 Task: Create a due date automation trigger when advanced on, on the monday after a card is due add fields with custom field "Resume" set to a date not in this month at 11:00 AM.
Action: Mouse moved to (979, 339)
Screenshot: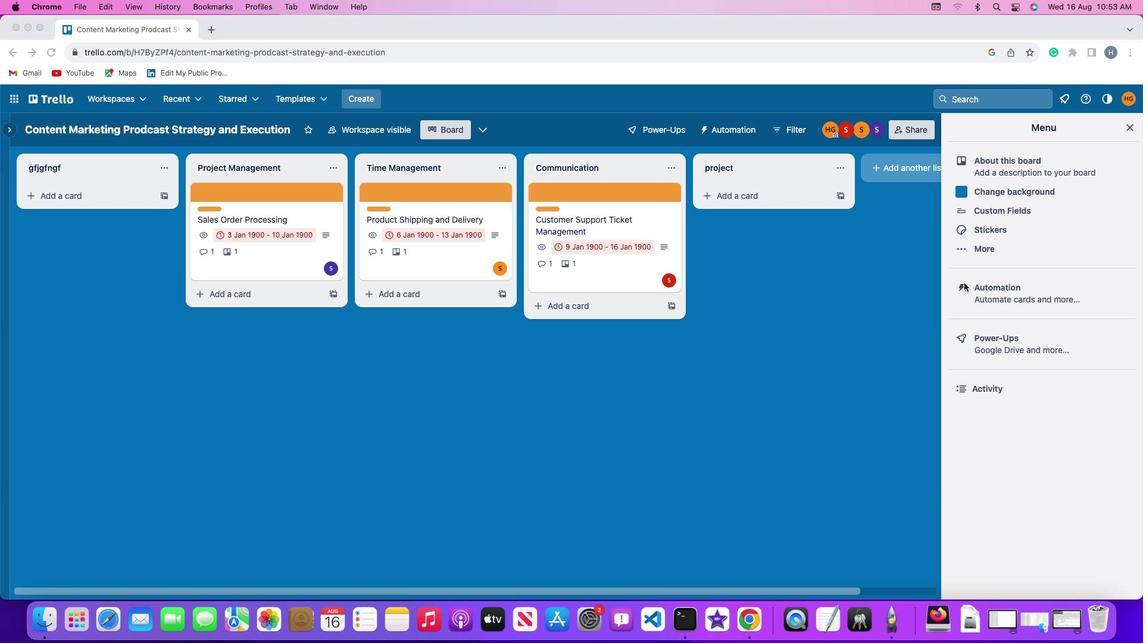 
Action: Mouse pressed left at (979, 339)
Screenshot: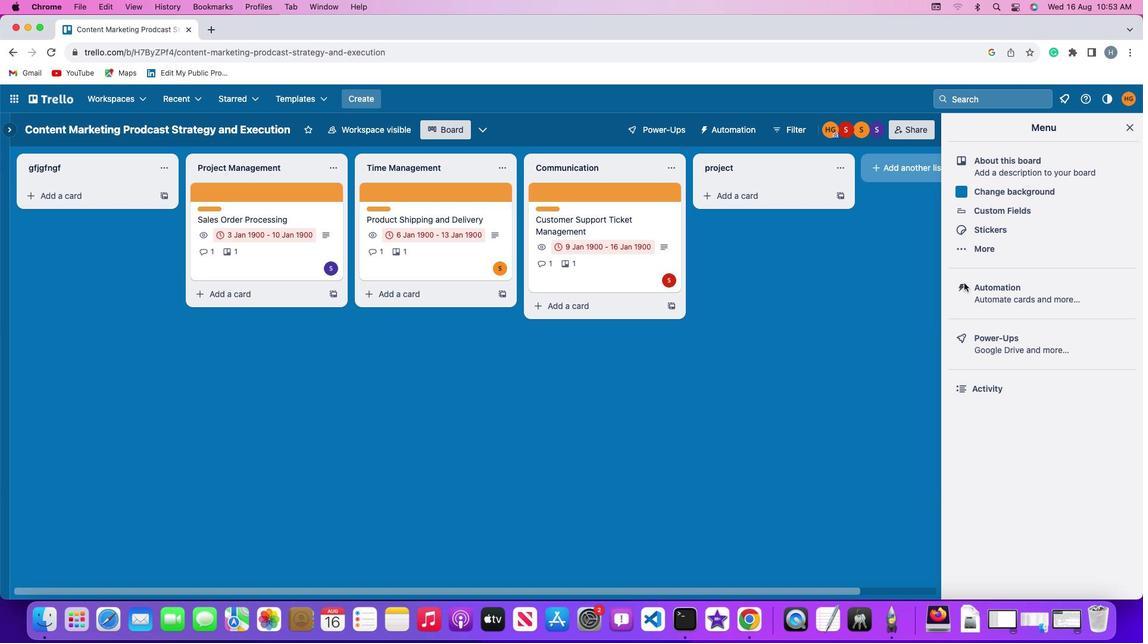 
Action: Mouse pressed left at (979, 339)
Screenshot: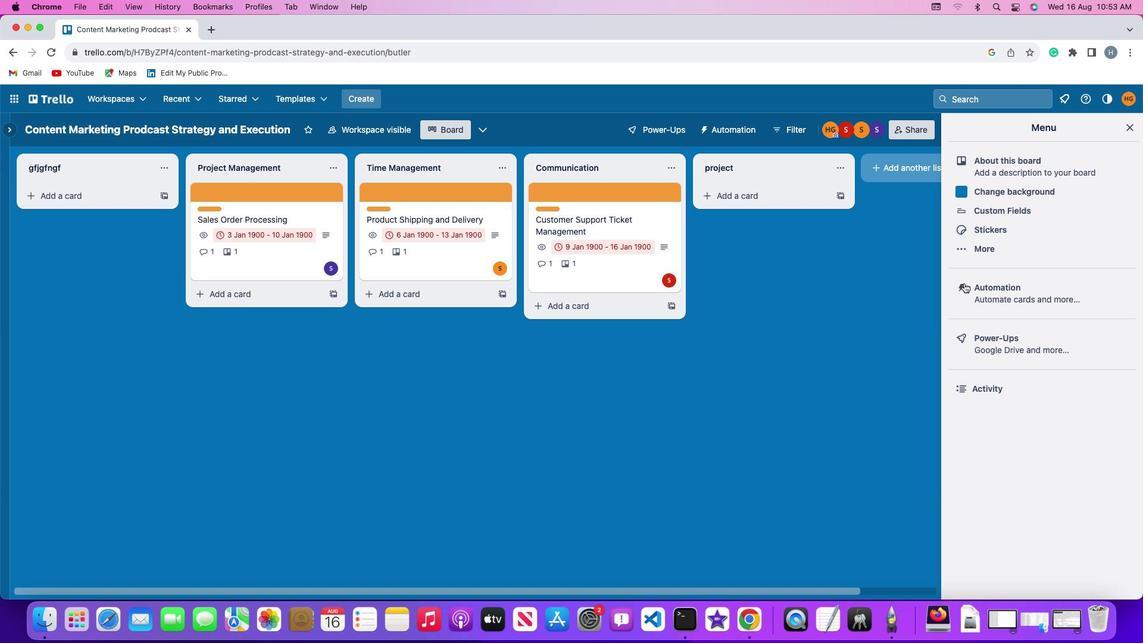 
Action: Mouse moved to (64, 344)
Screenshot: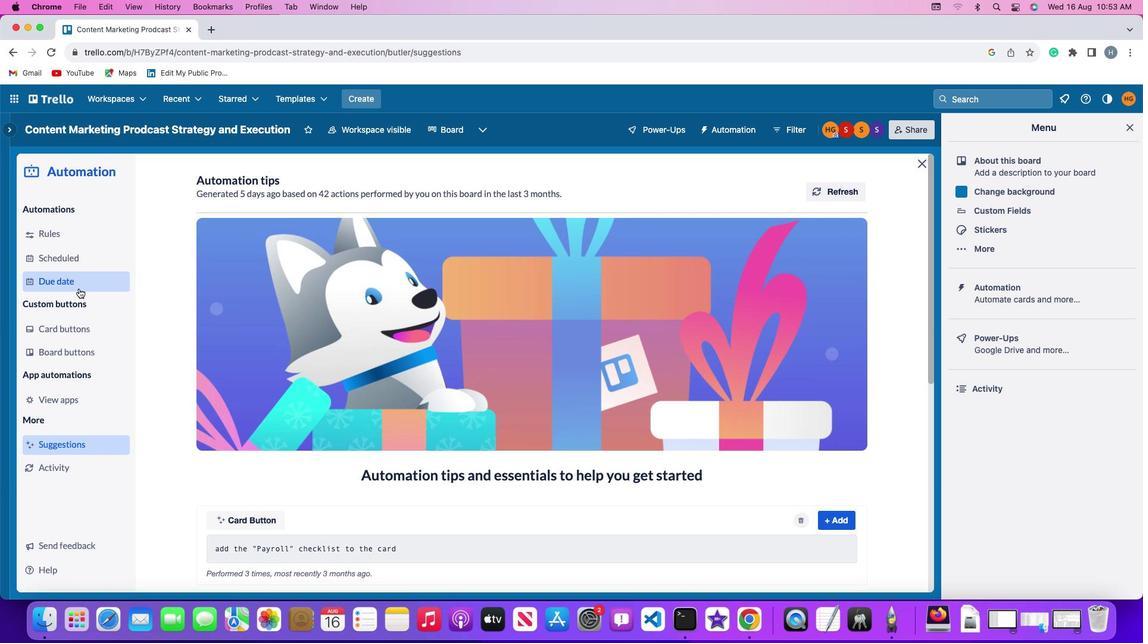 
Action: Mouse pressed left at (64, 344)
Screenshot: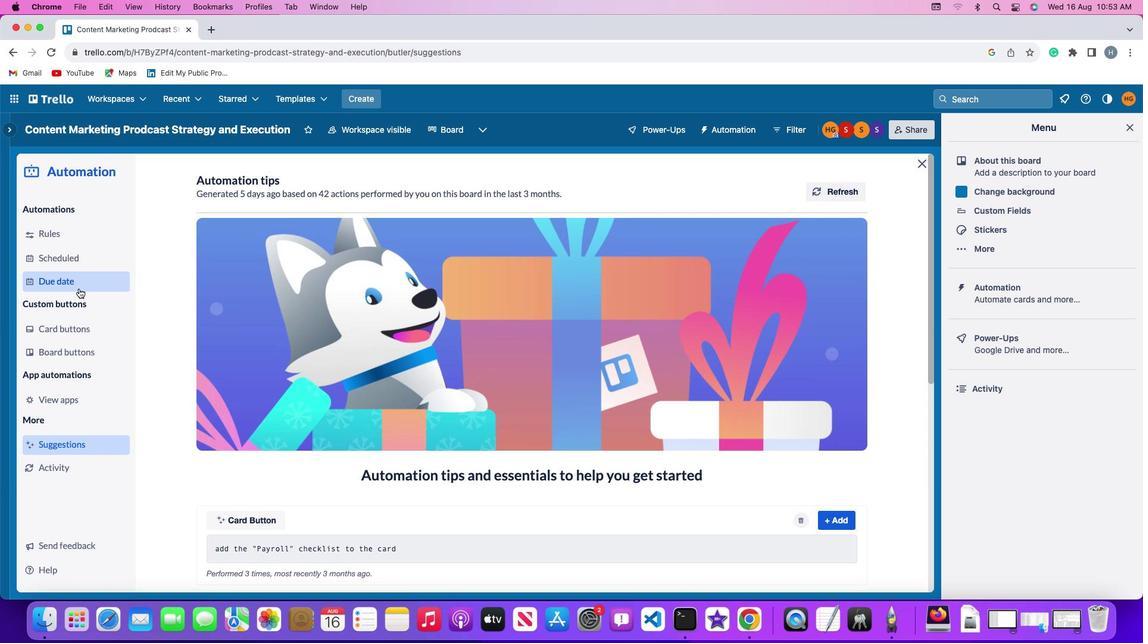 
Action: Mouse moved to (811, 265)
Screenshot: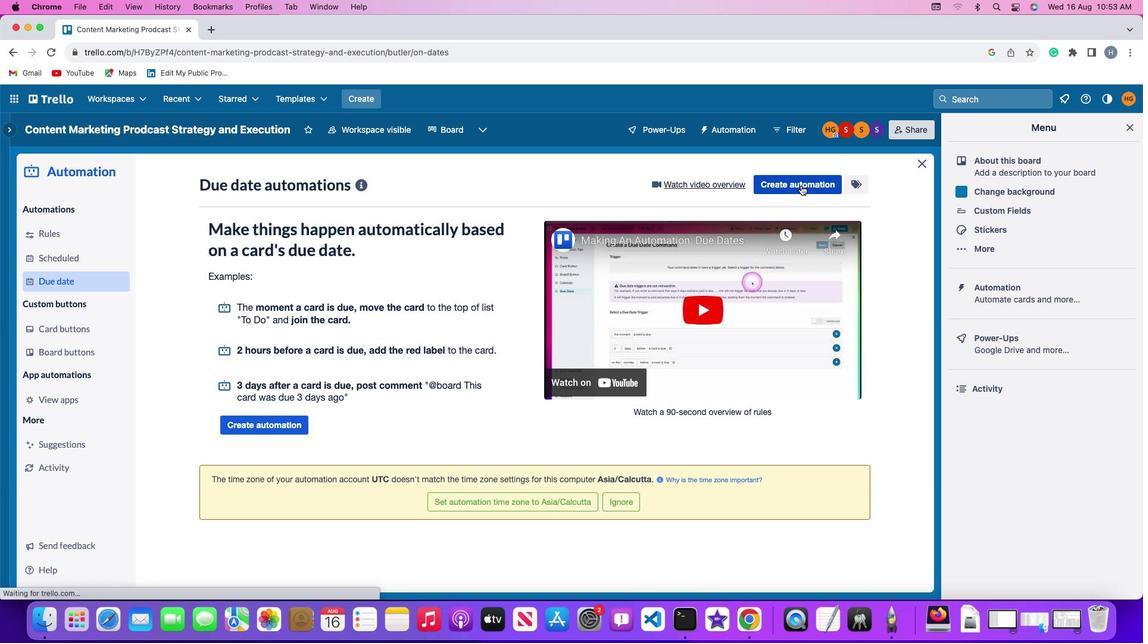 
Action: Mouse pressed left at (811, 265)
Screenshot: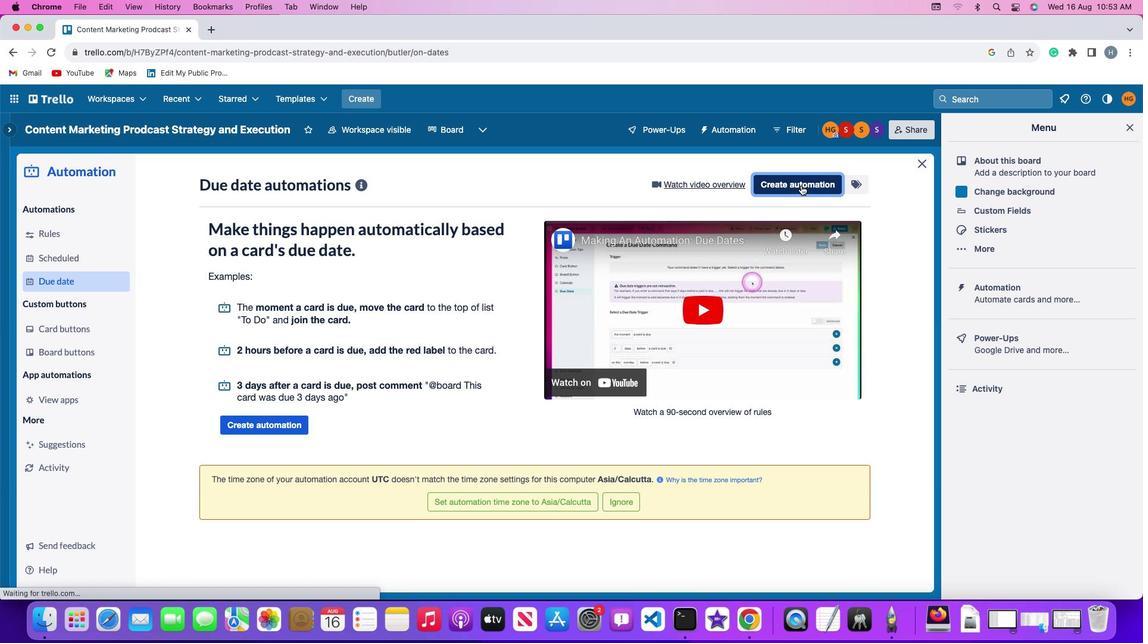 
Action: Mouse moved to (297, 350)
Screenshot: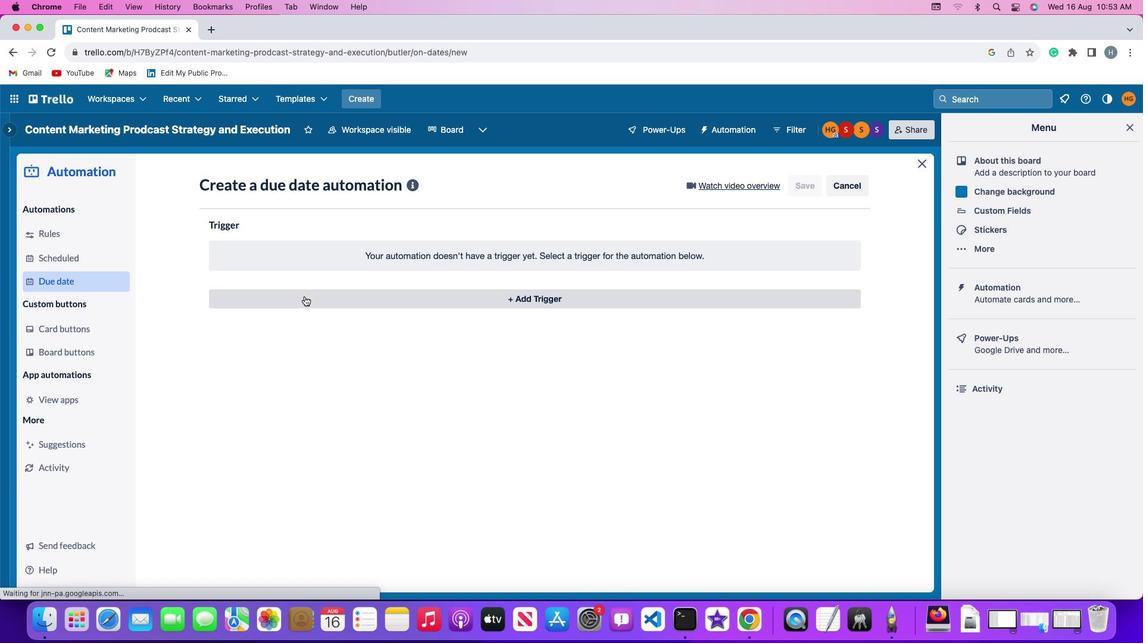 
Action: Mouse pressed left at (297, 350)
Screenshot: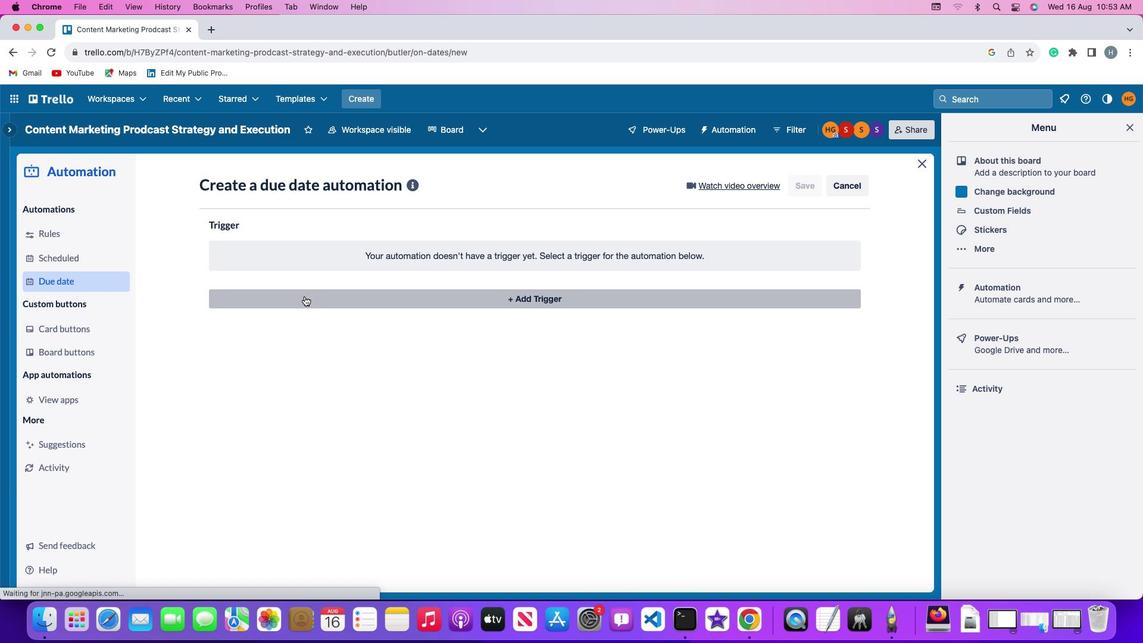 
Action: Mouse moved to (265, 514)
Screenshot: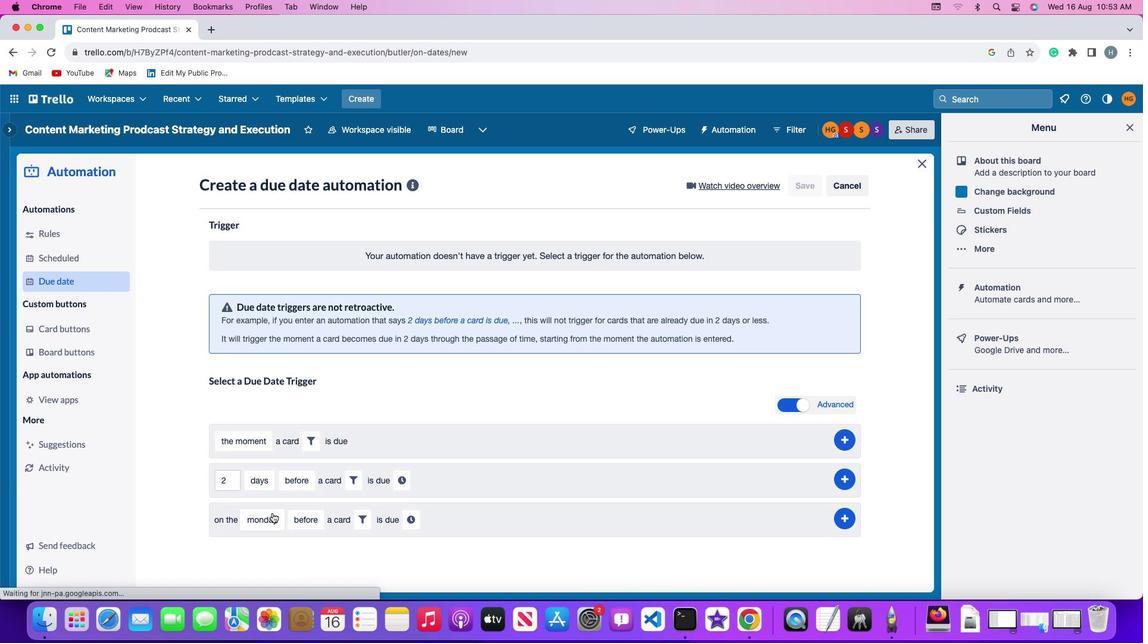 
Action: Mouse pressed left at (265, 514)
Screenshot: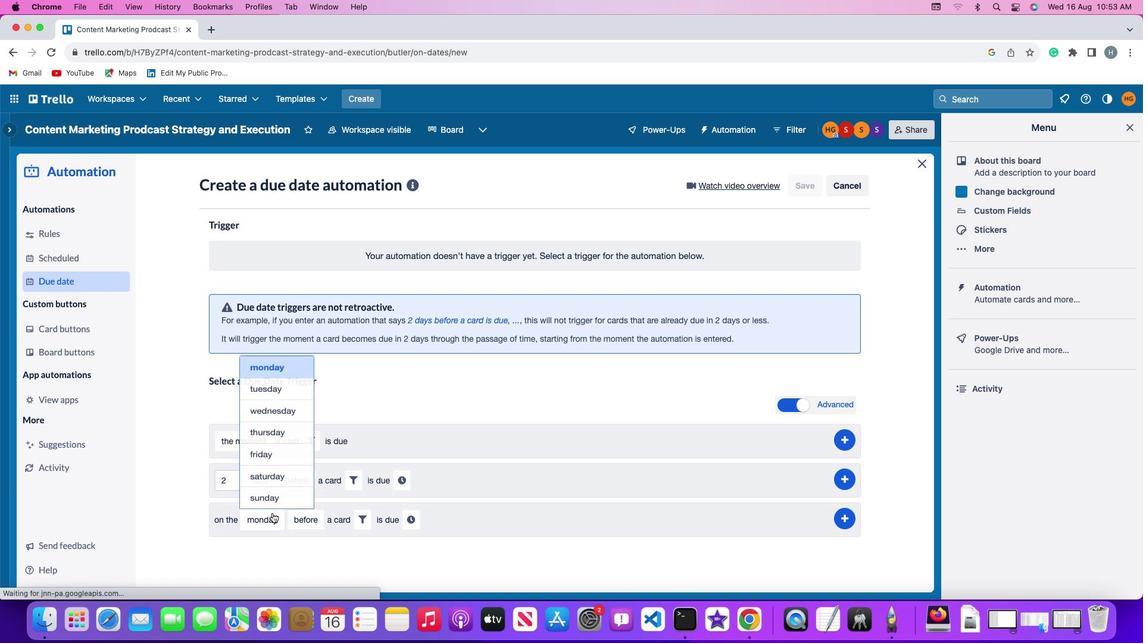 
Action: Mouse moved to (294, 397)
Screenshot: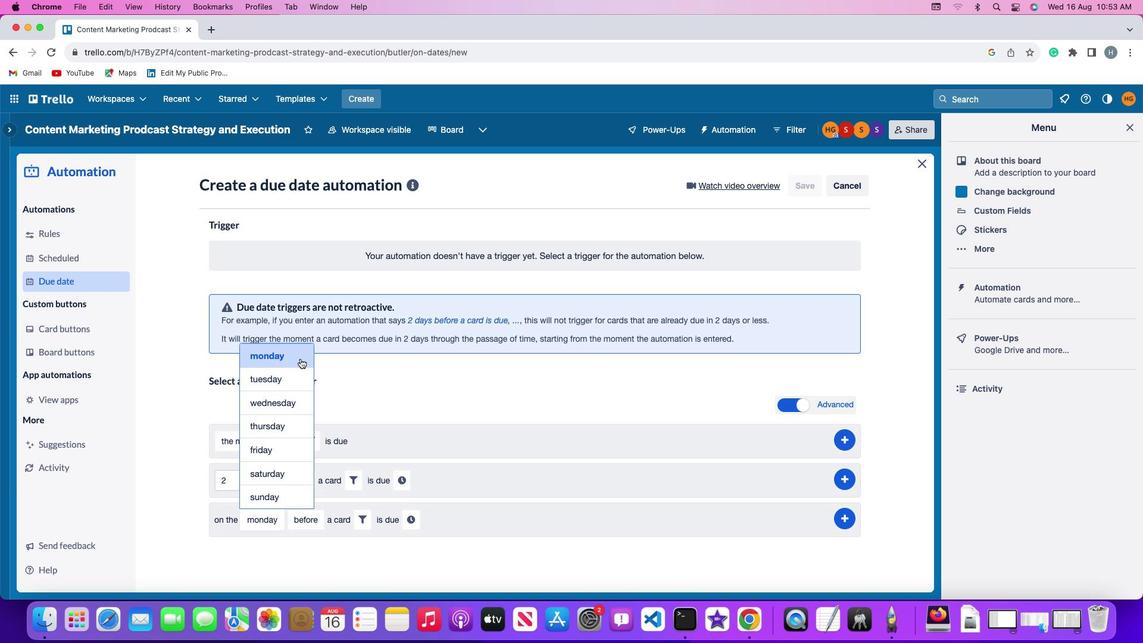 
Action: Mouse pressed left at (294, 397)
Screenshot: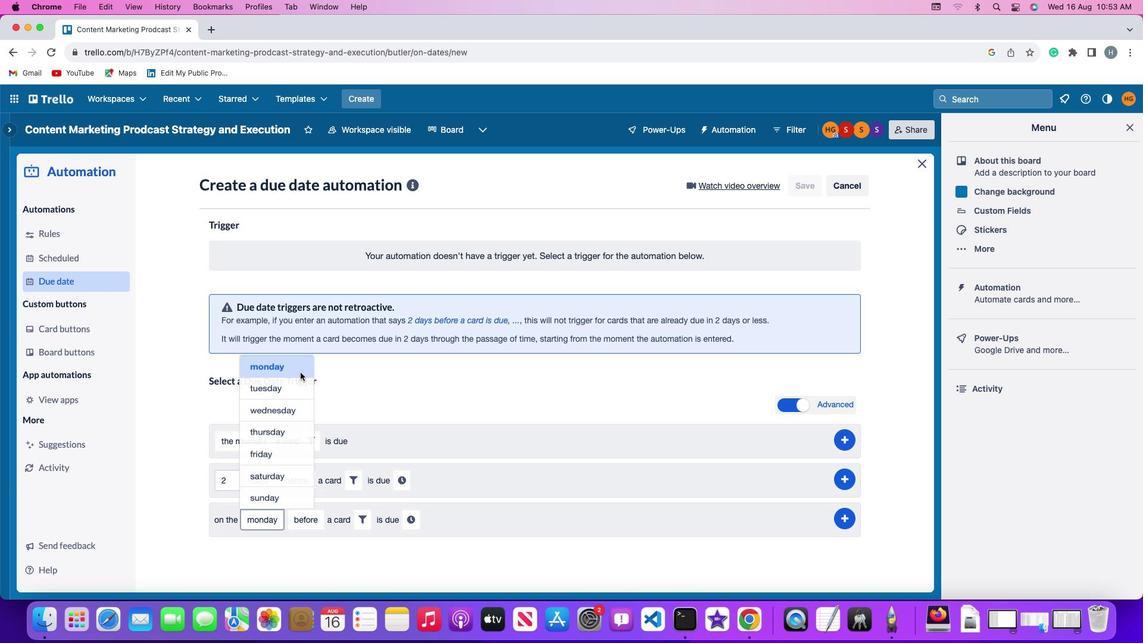 
Action: Mouse moved to (300, 523)
Screenshot: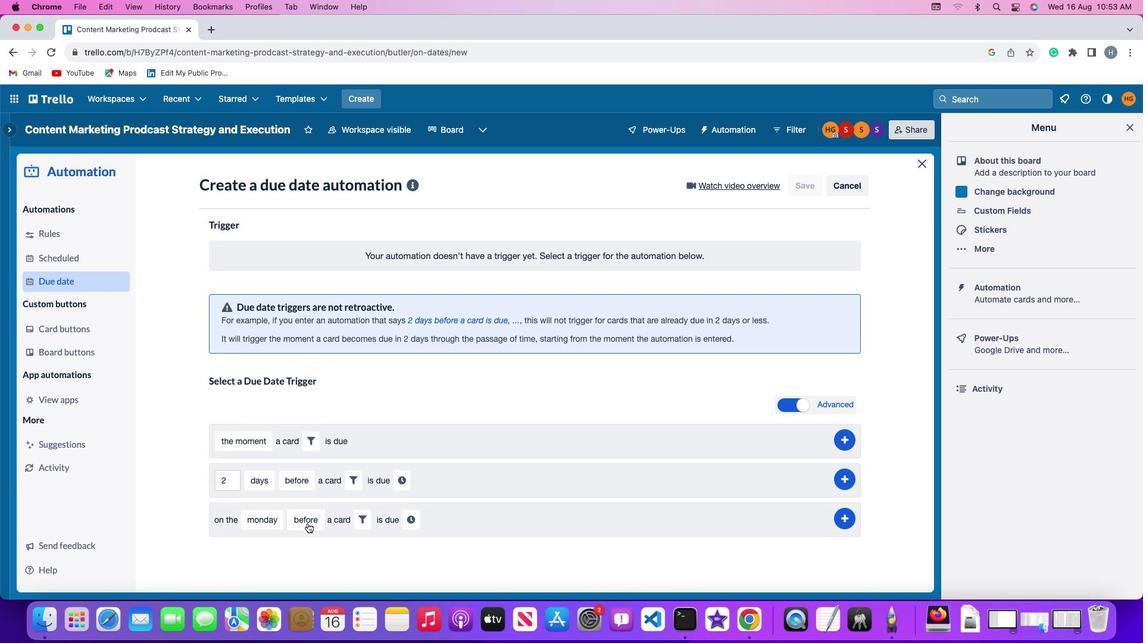 
Action: Mouse pressed left at (300, 523)
Screenshot: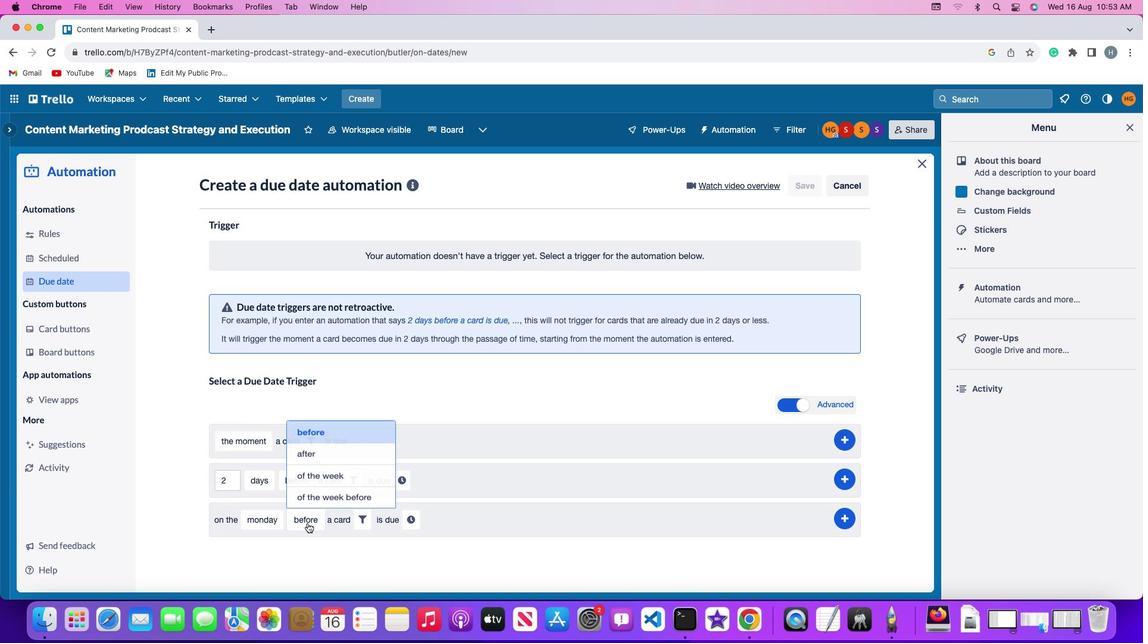 
Action: Mouse moved to (318, 465)
Screenshot: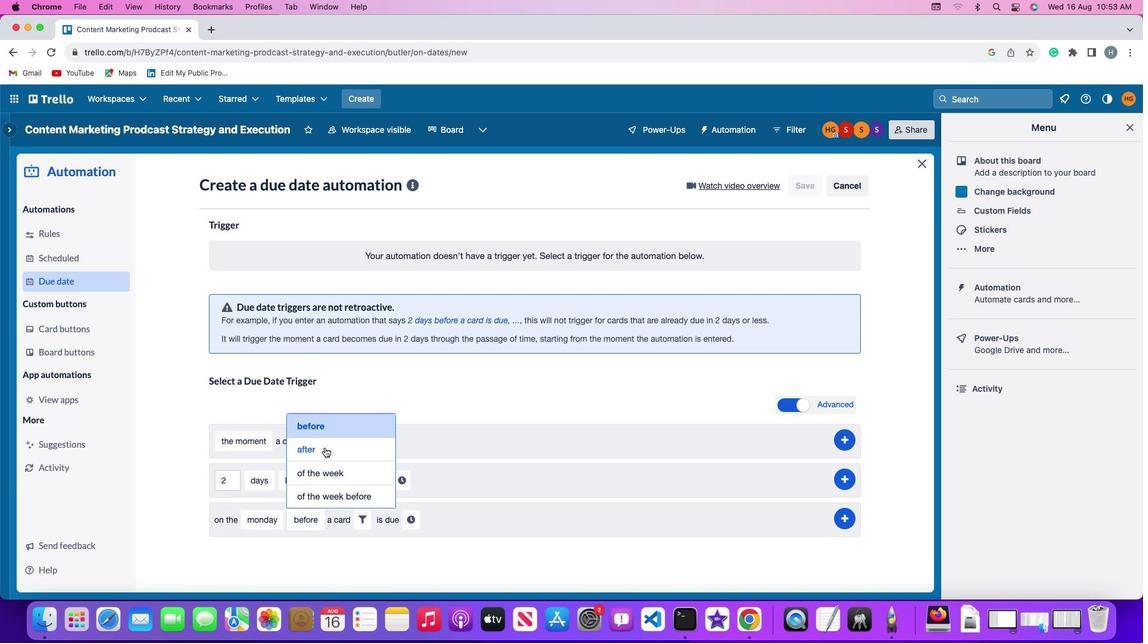 
Action: Mouse pressed left at (318, 465)
Screenshot: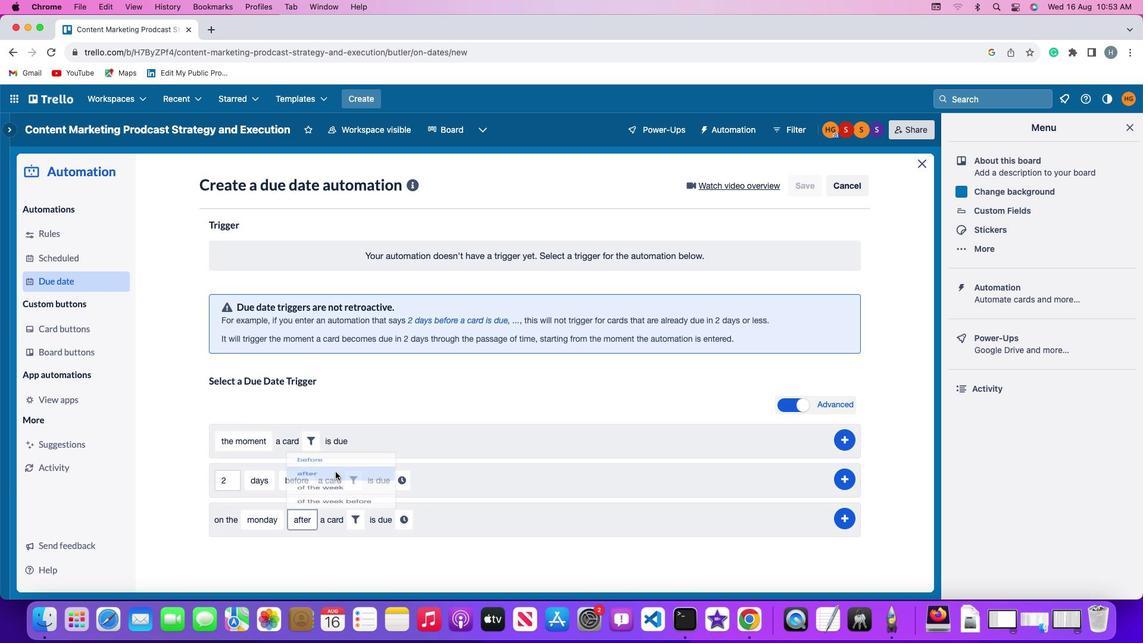 
Action: Mouse moved to (350, 522)
Screenshot: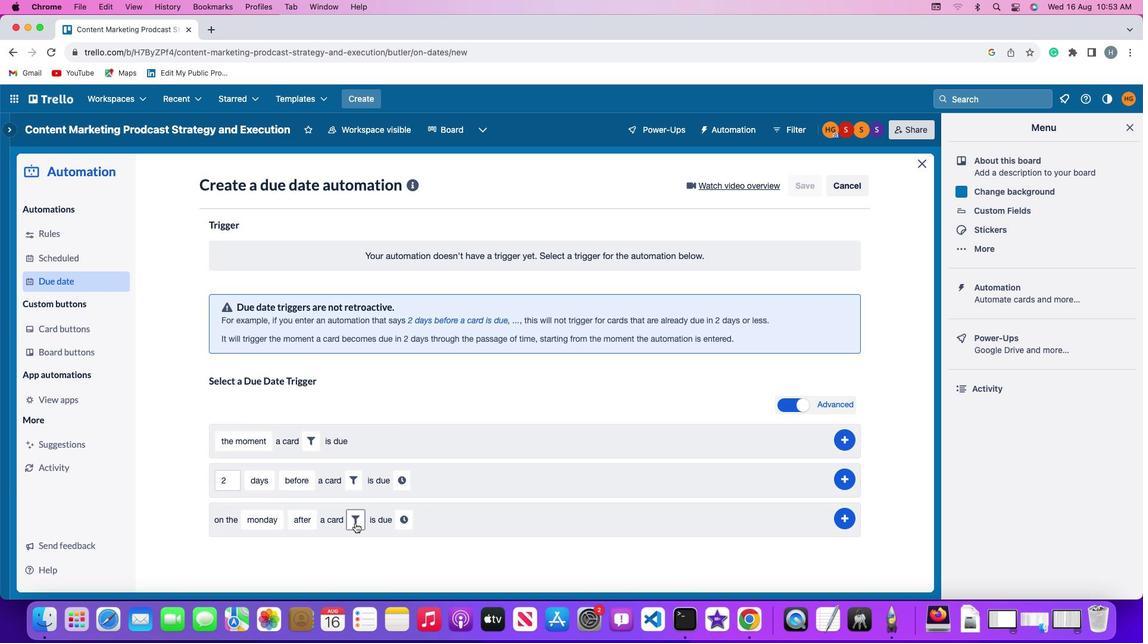 
Action: Mouse pressed left at (350, 522)
Screenshot: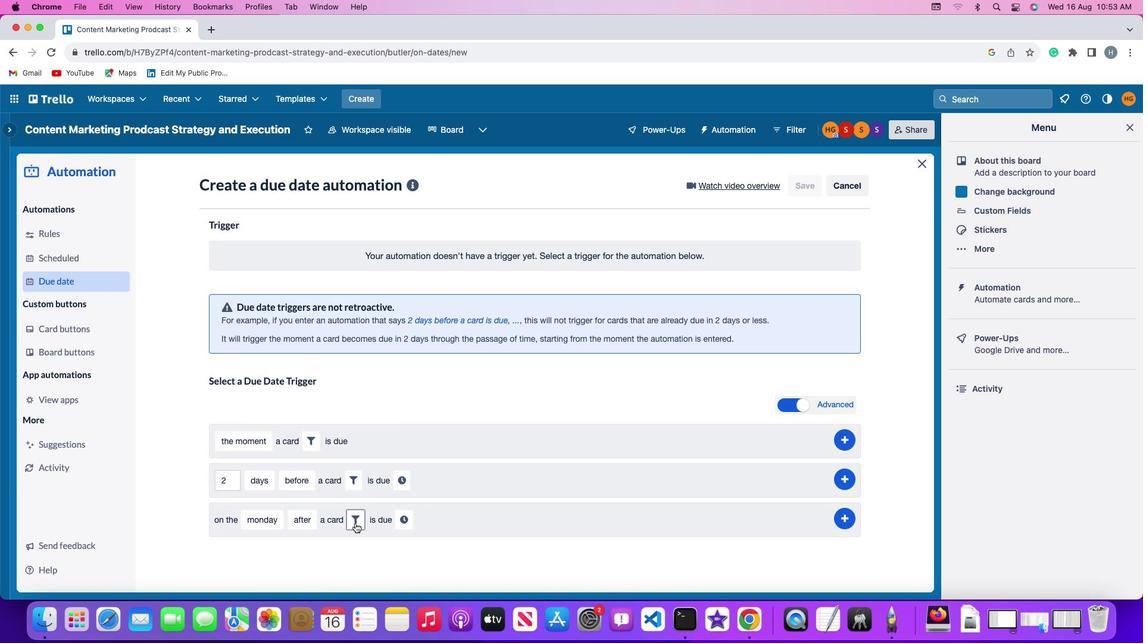 
Action: Mouse moved to (547, 547)
Screenshot: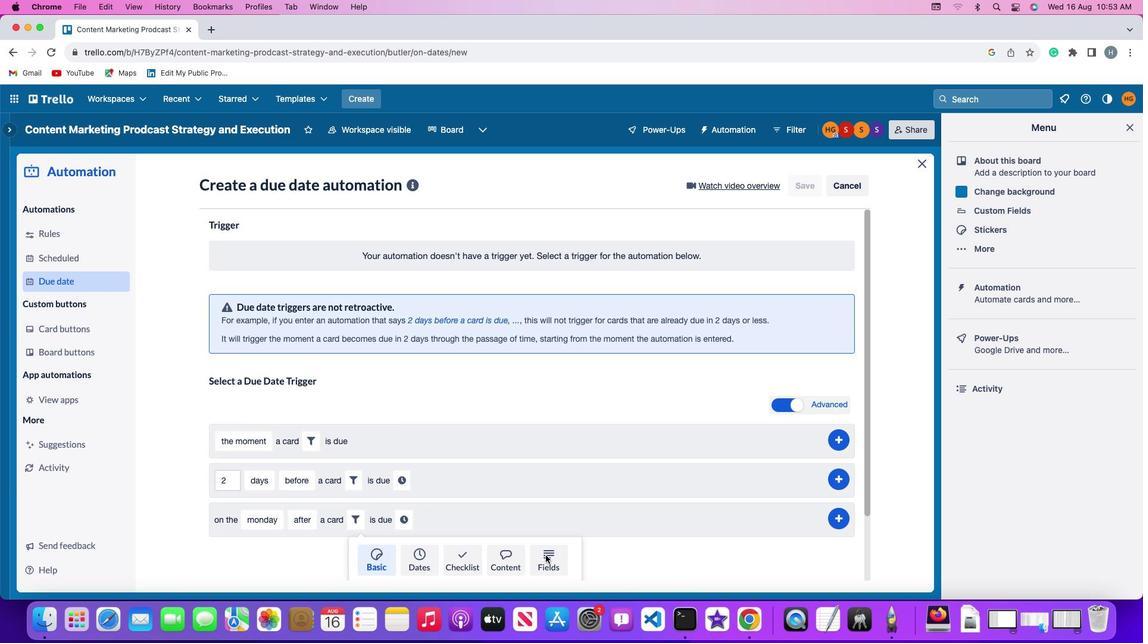 
Action: Mouse pressed left at (547, 547)
Screenshot: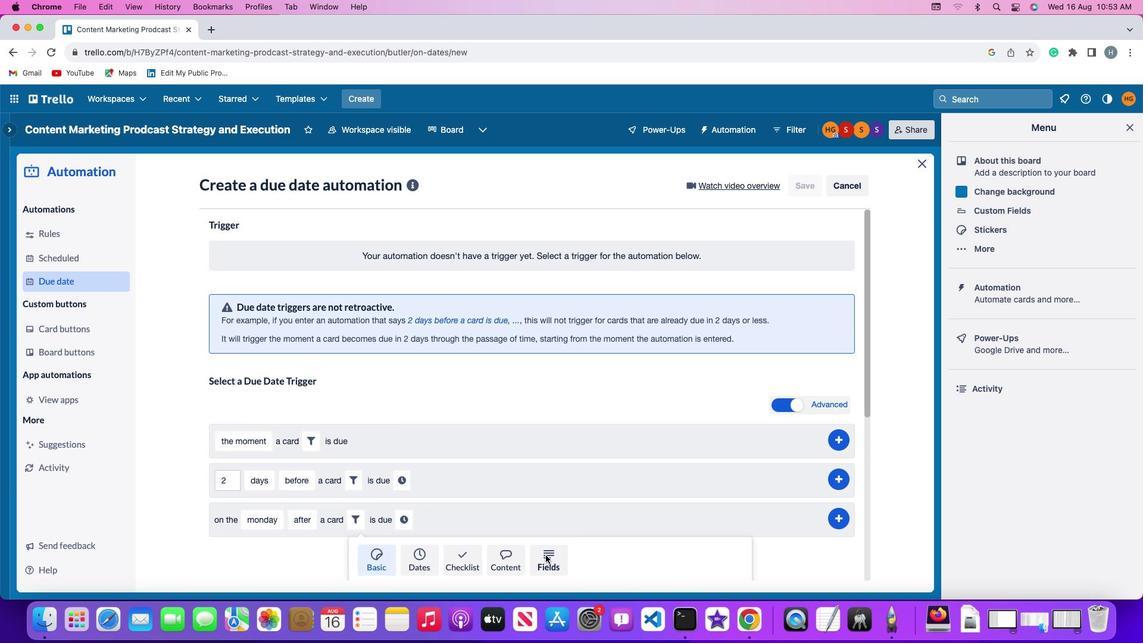 
Action: Mouse moved to (284, 561)
Screenshot: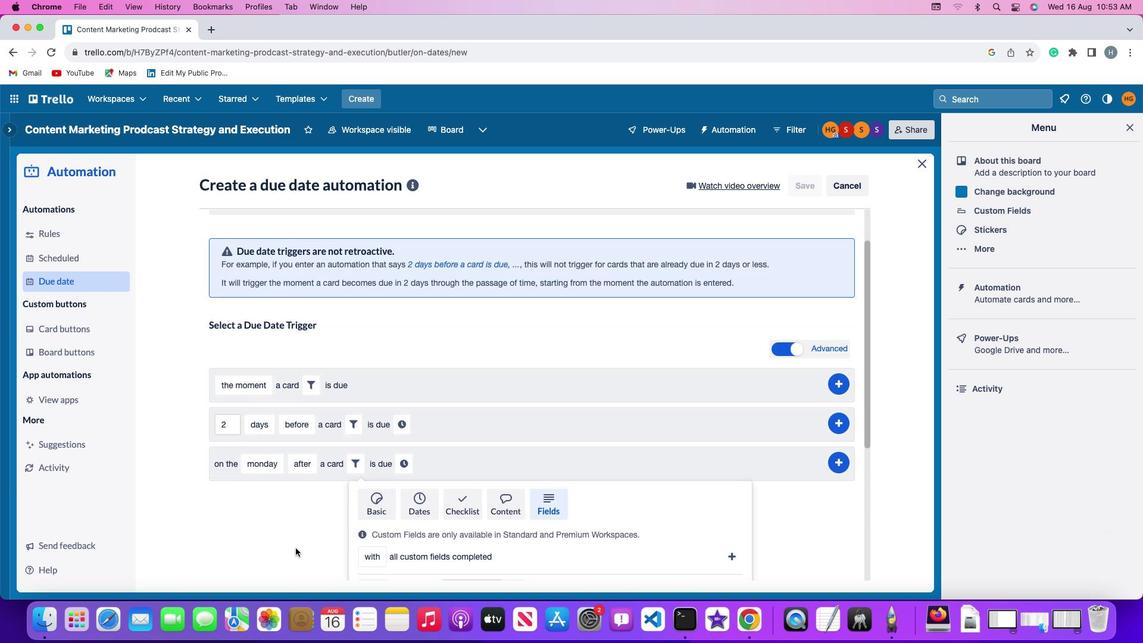 
Action: Mouse scrolled (284, 561) with delta (-15, 123)
Screenshot: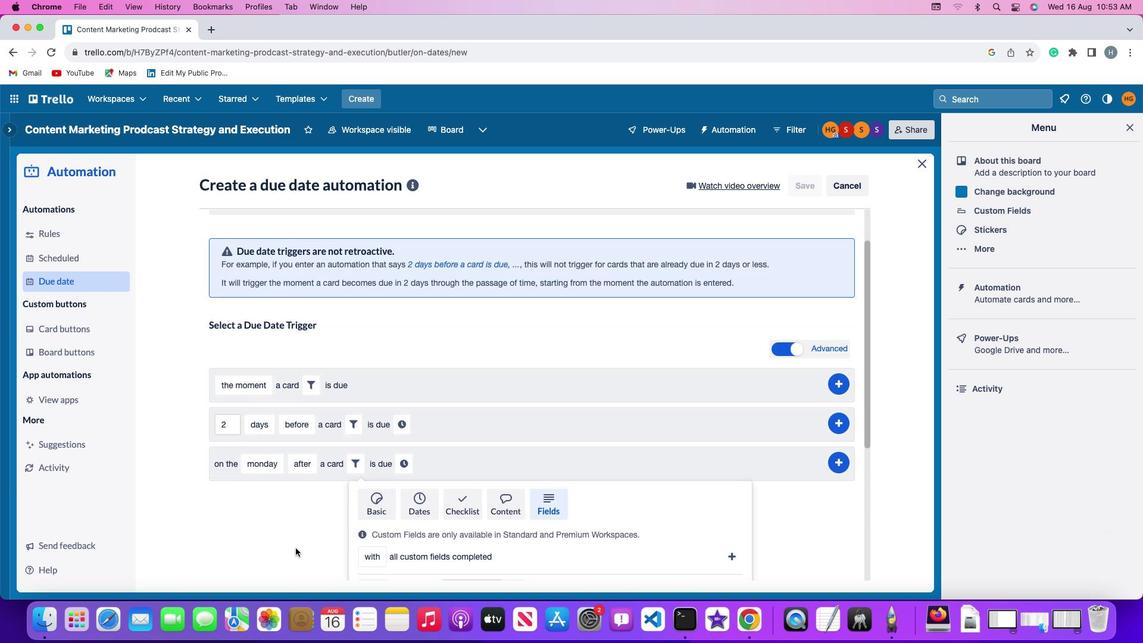 
Action: Mouse moved to (284, 559)
Screenshot: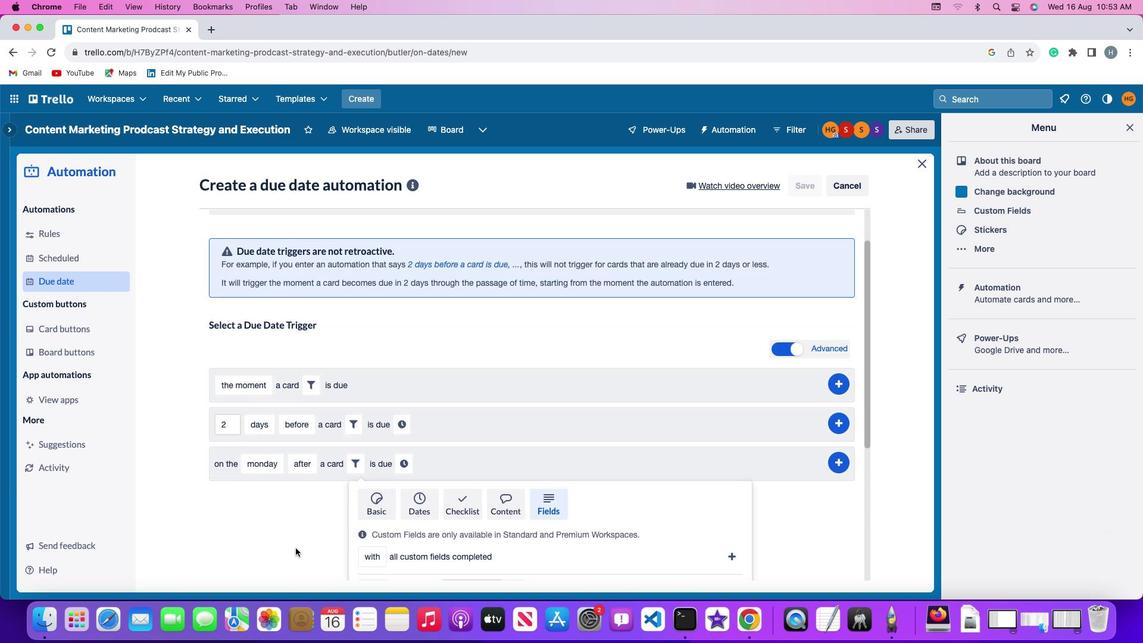 
Action: Mouse scrolled (284, 559) with delta (-15, 123)
Screenshot: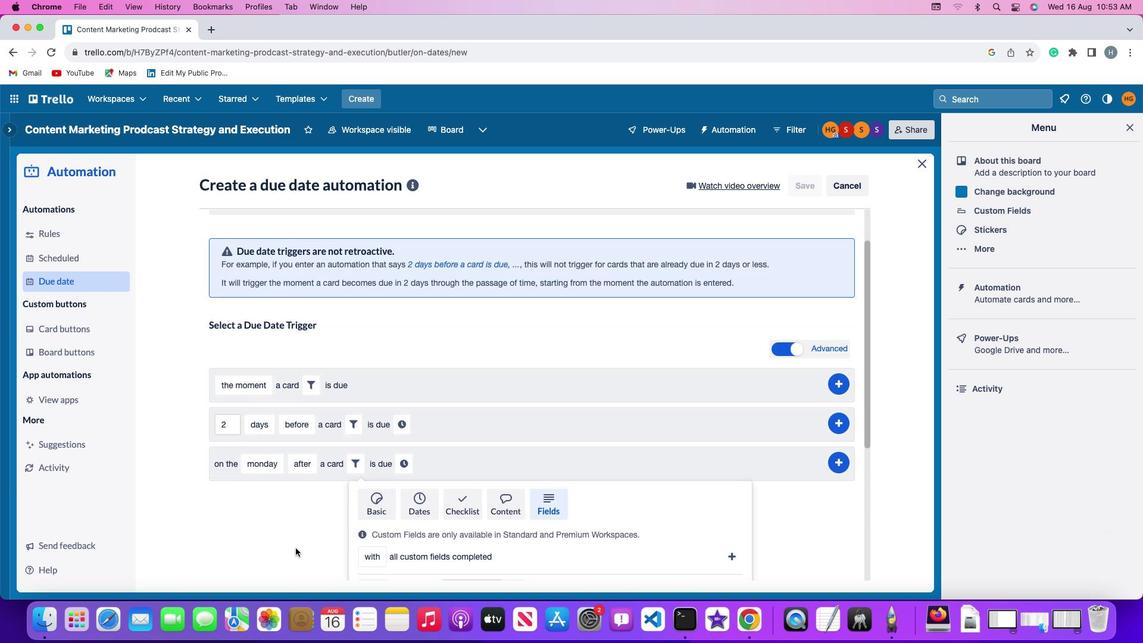 
Action: Mouse moved to (285, 556)
Screenshot: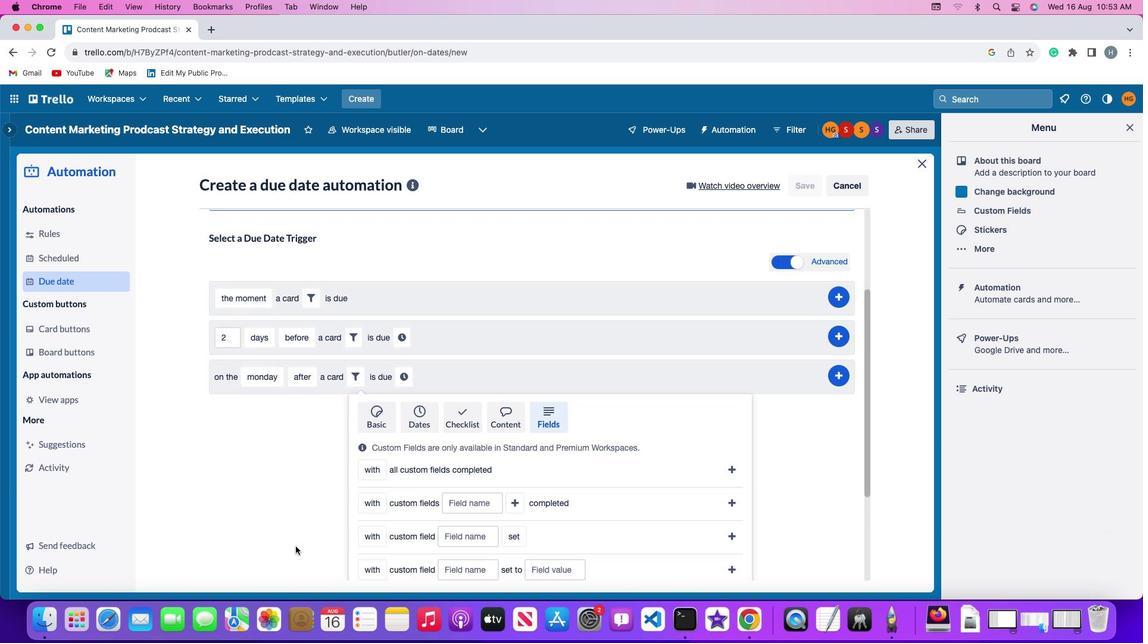 
Action: Mouse scrolled (285, 556) with delta (-15, 122)
Screenshot: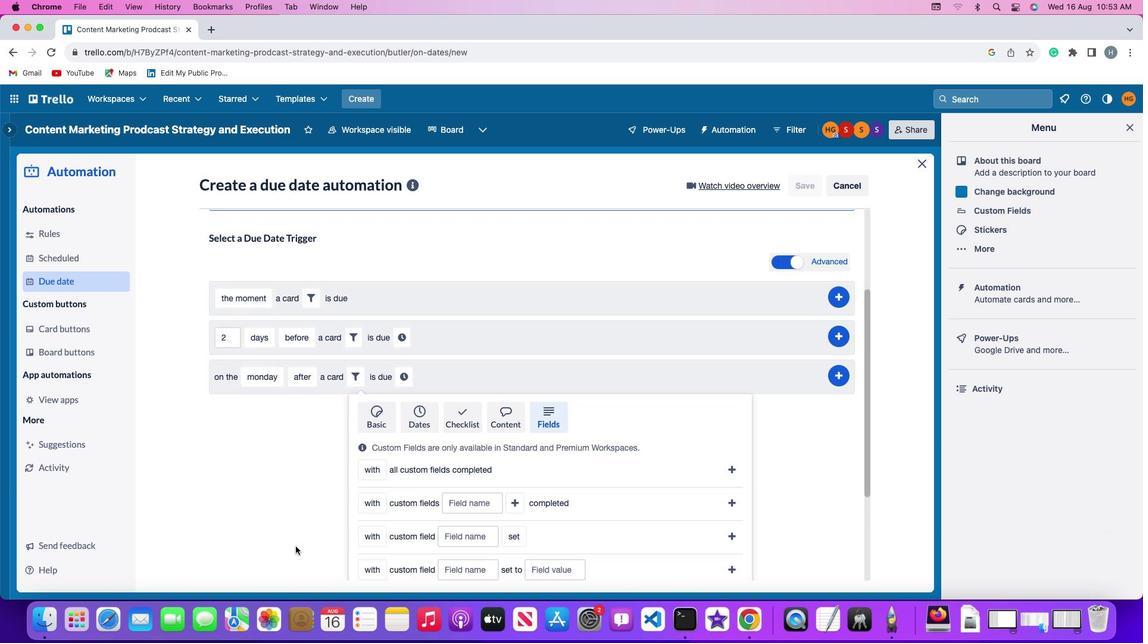 
Action: Mouse moved to (287, 551)
Screenshot: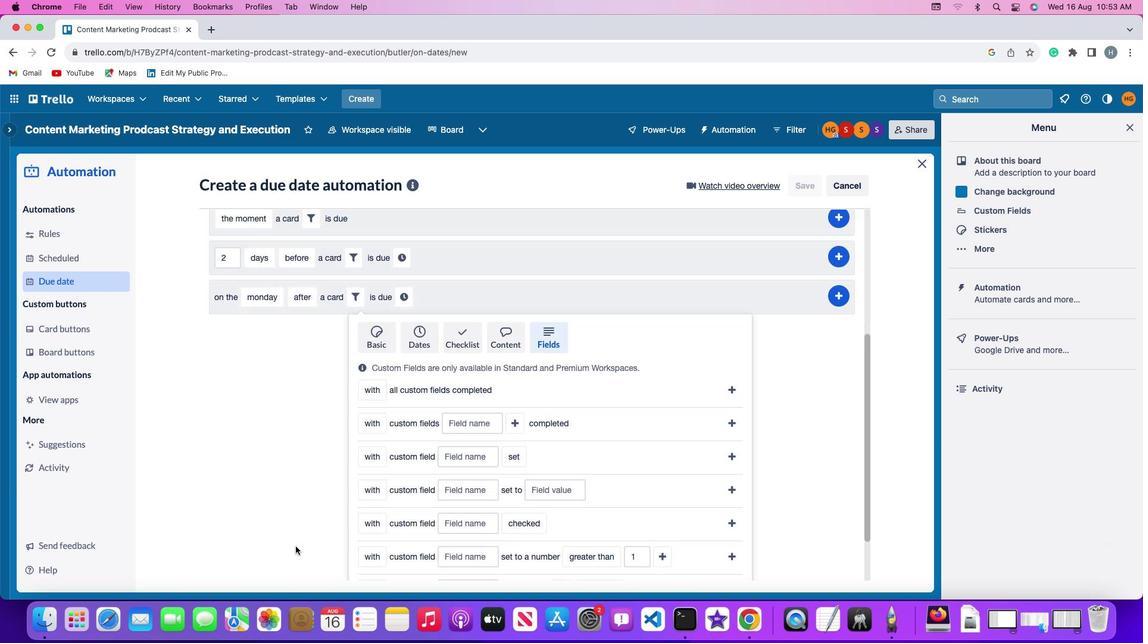 
Action: Mouse scrolled (287, 551) with delta (-15, 122)
Screenshot: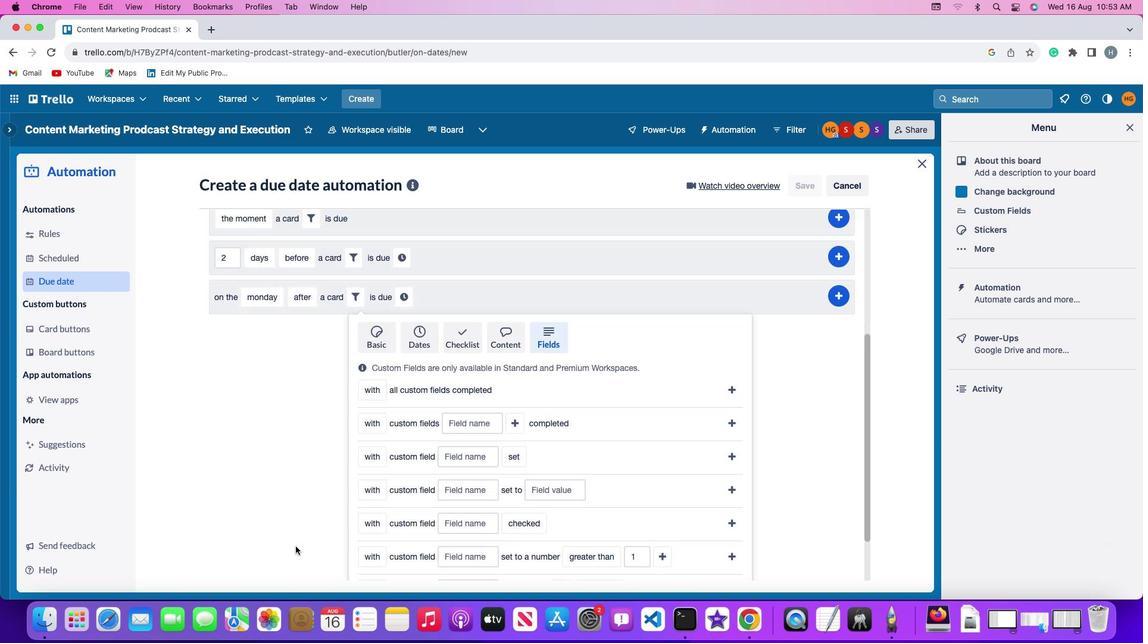
Action: Mouse moved to (288, 542)
Screenshot: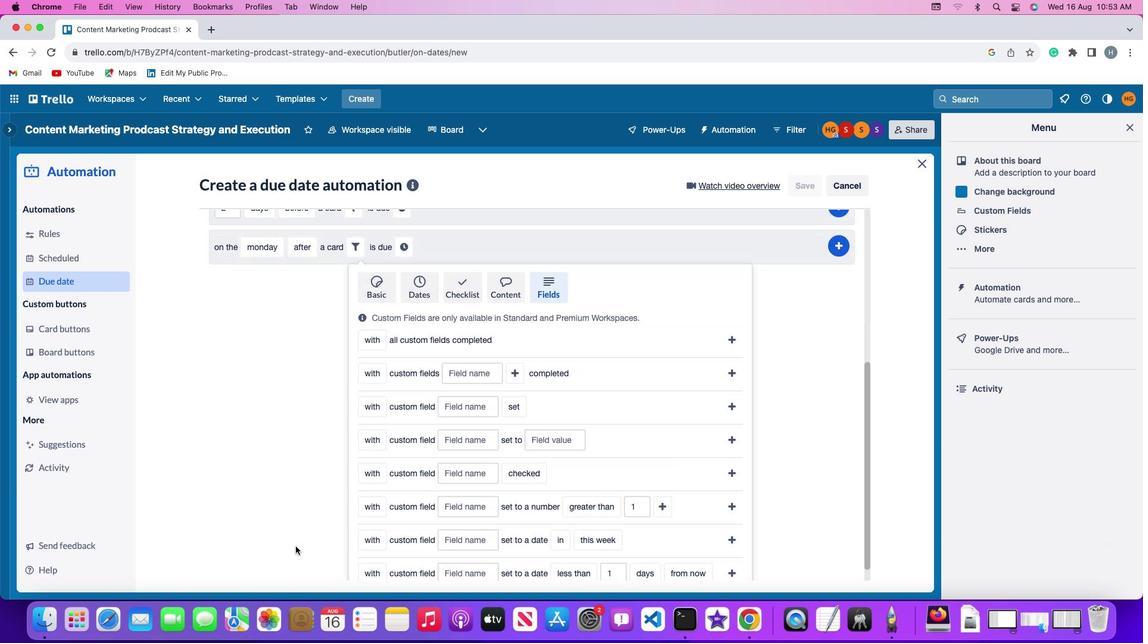 
Action: Mouse scrolled (288, 542) with delta (-15, 122)
Screenshot: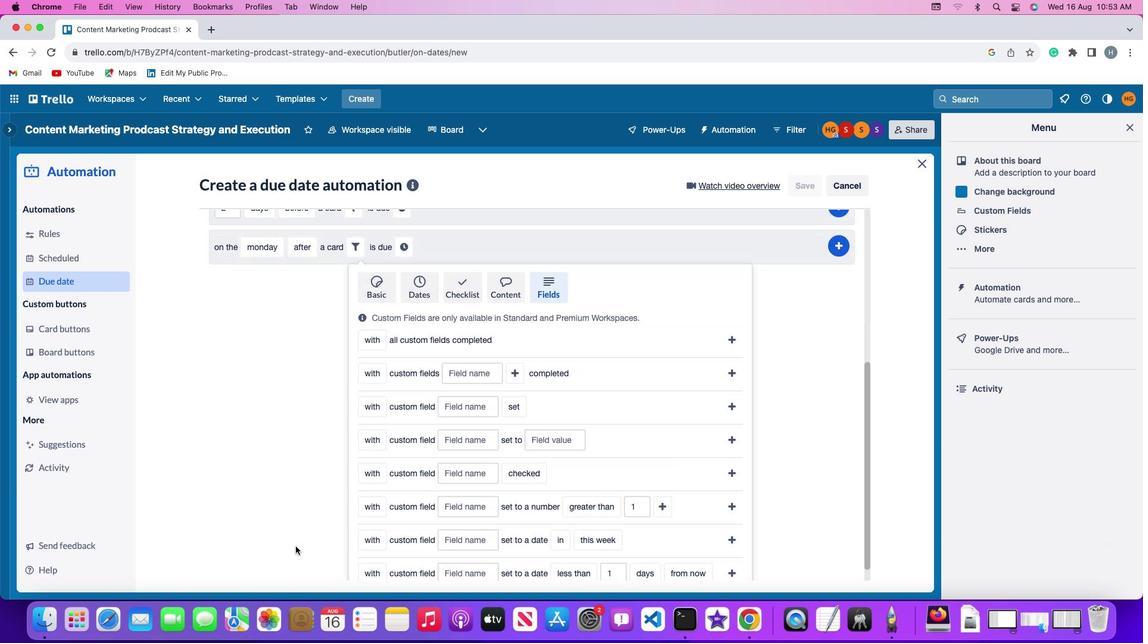 
Action: Mouse moved to (289, 540)
Screenshot: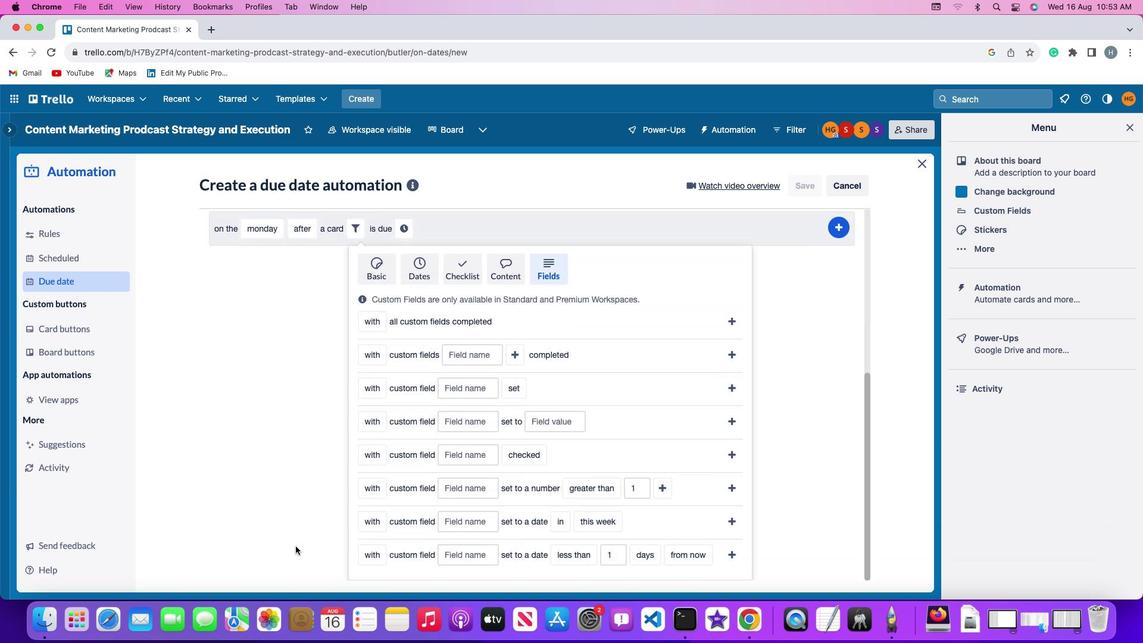 
Action: Mouse scrolled (289, 540) with delta (-15, 123)
Screenshot: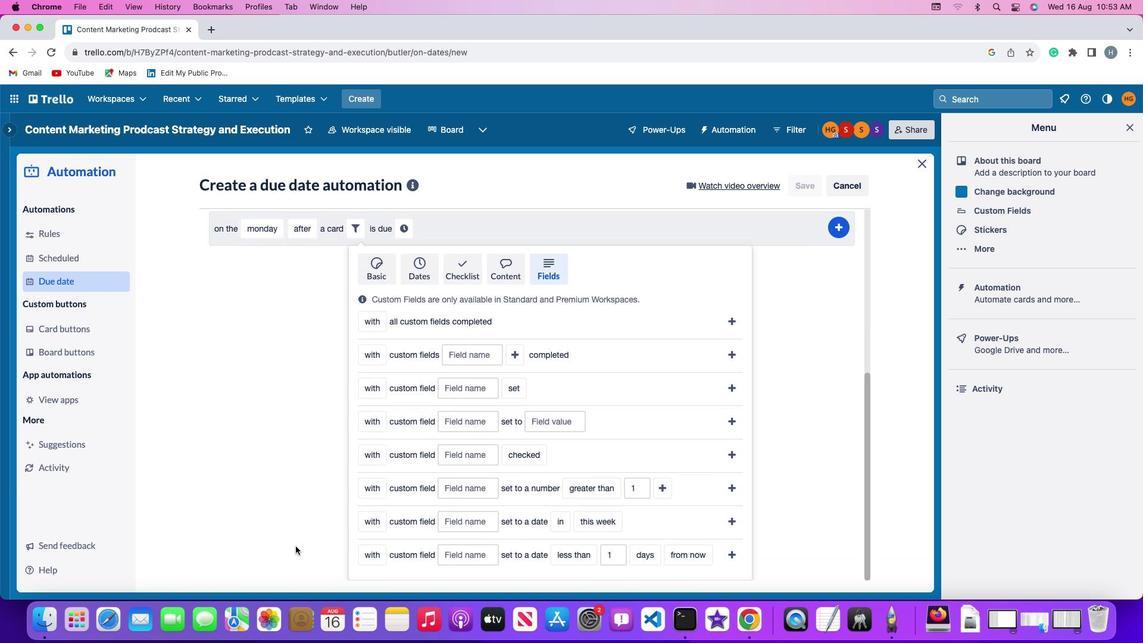 
Action: Mouse scrolled (289, 540) with delta (-15, 123)
Screenshot: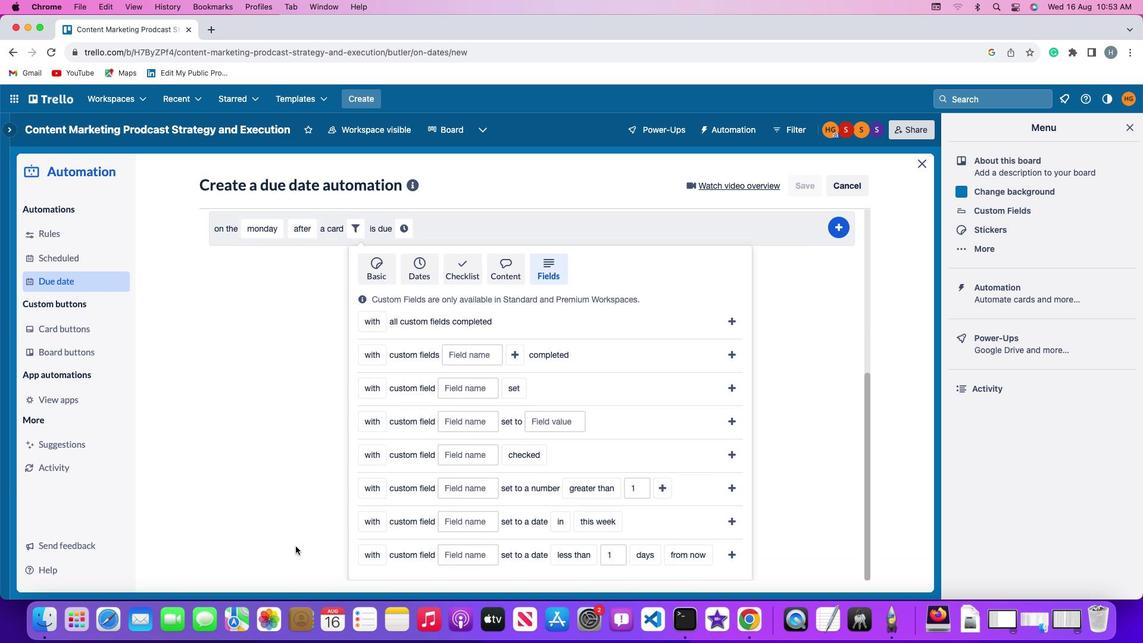 
Action: Mouse scrolled (289, 540) with delta (-15, 122)
Screenshot: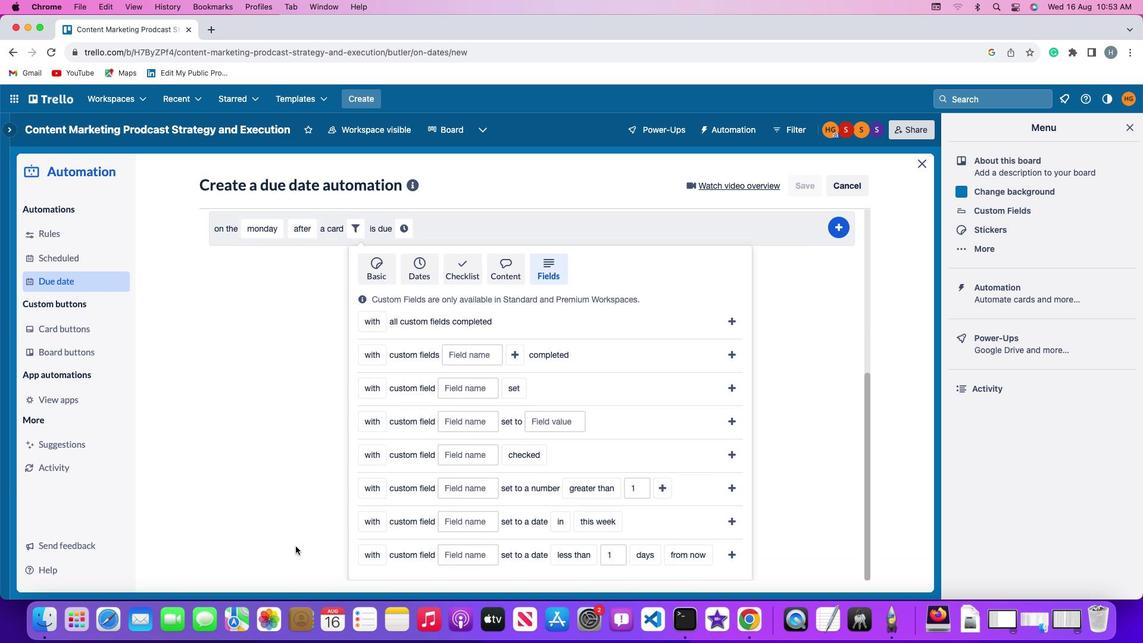 
Action: Mouse scrolled (289, 540) with delta (-15, 122)
Screenshot: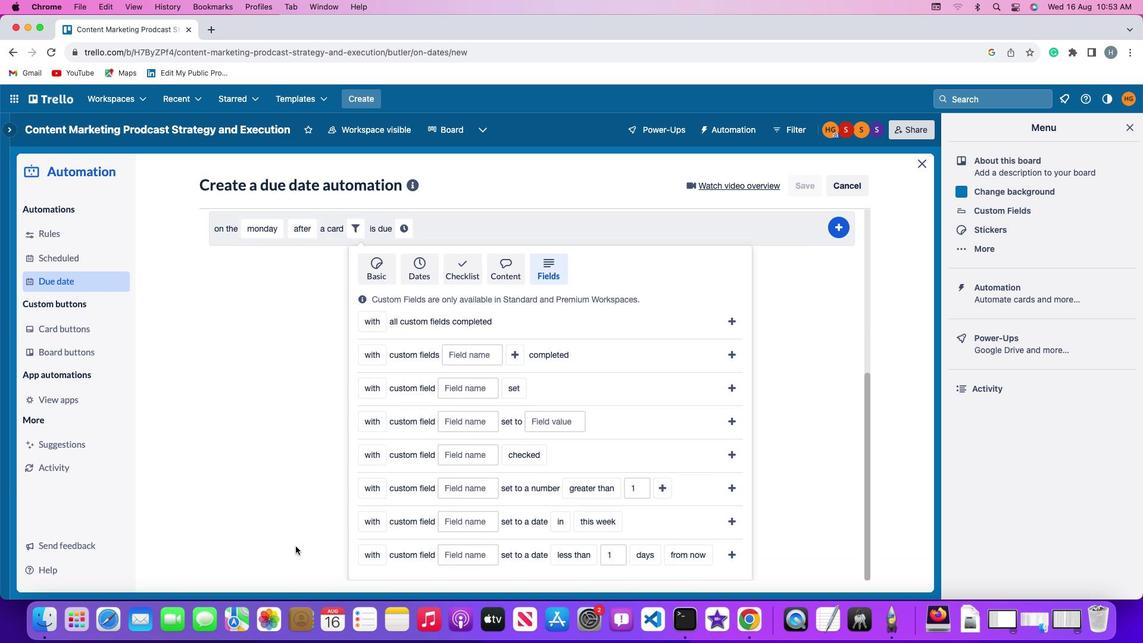 
Action: Mouse scrolled (289, 540) with delta (-15, 123)
Screenshot: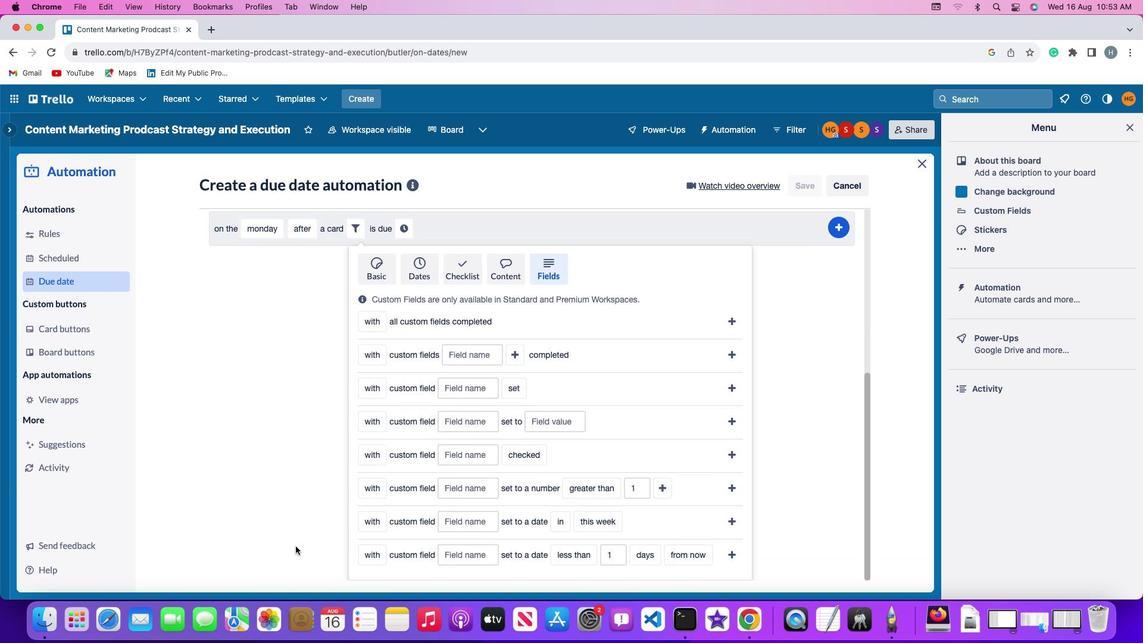 
Action: Mouse scrolled (289, 540) with delta (-15, 123)
Screenshot: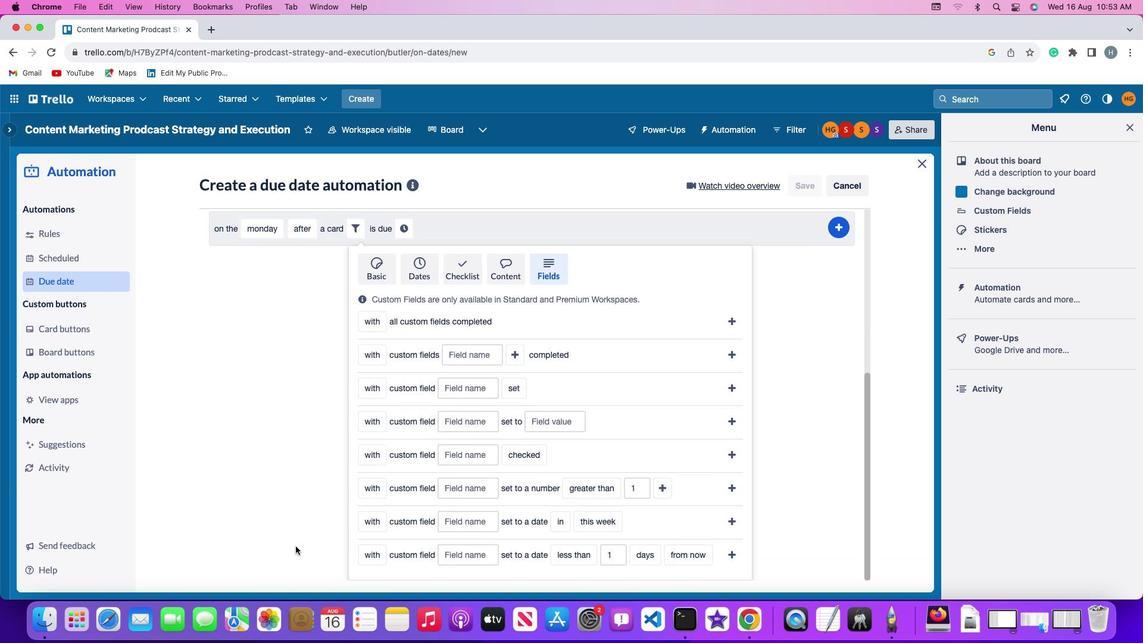 
Action: Mouse scrolled (289, 540) with delta (-15, 123)
Screenshot: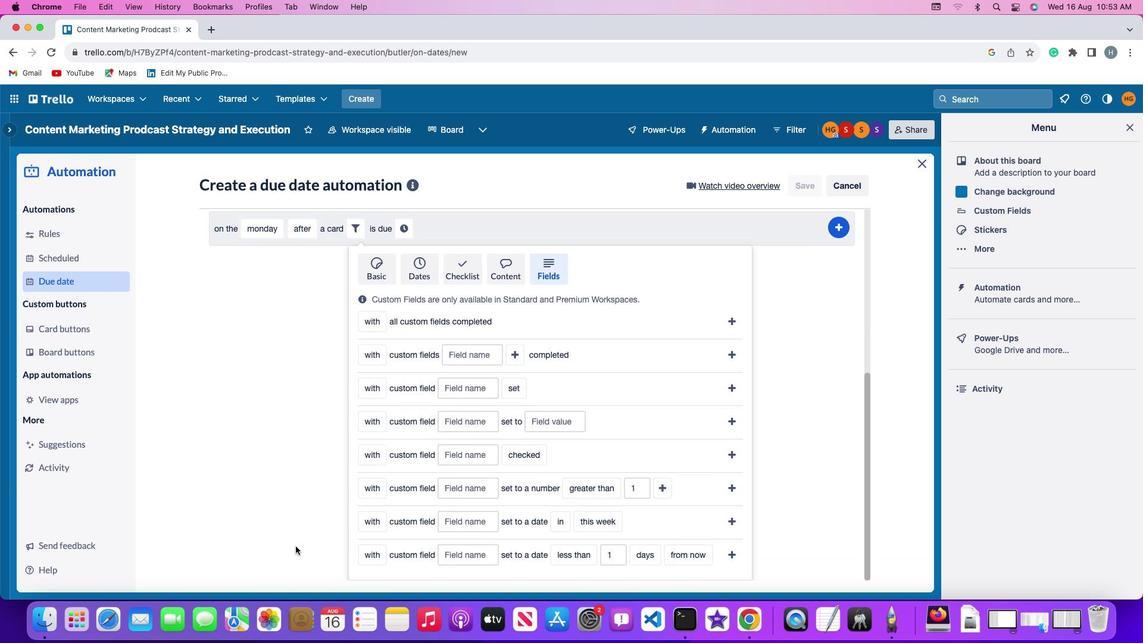
Action: Mouse moved to (358, 519)
Screenshot: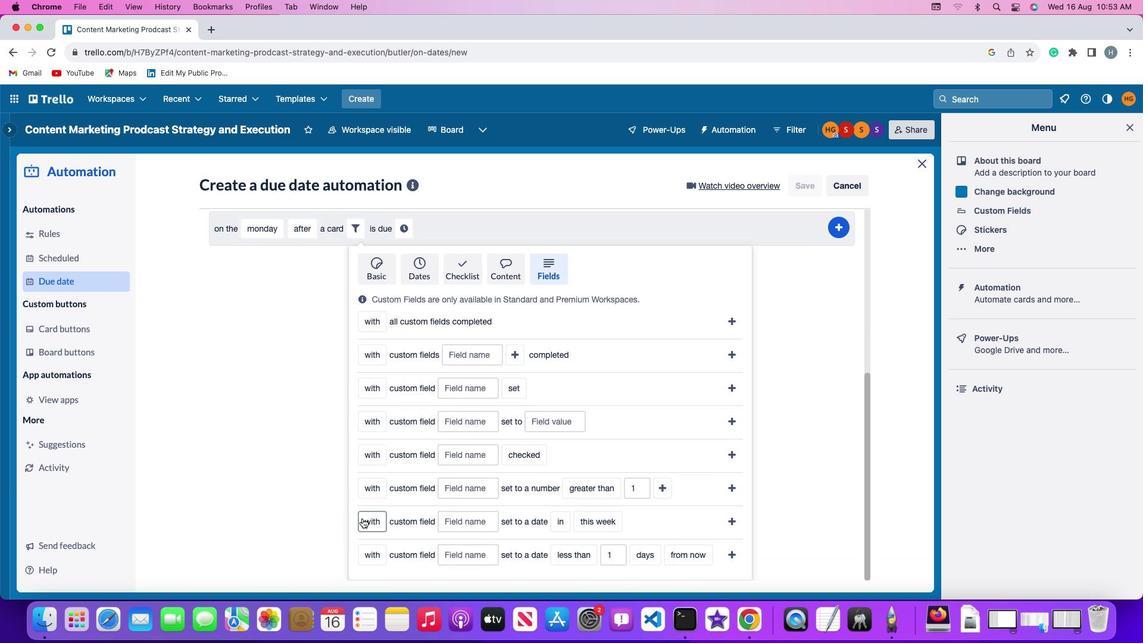 
Action: Mouse pressed left at (358, 519)
Screenshot: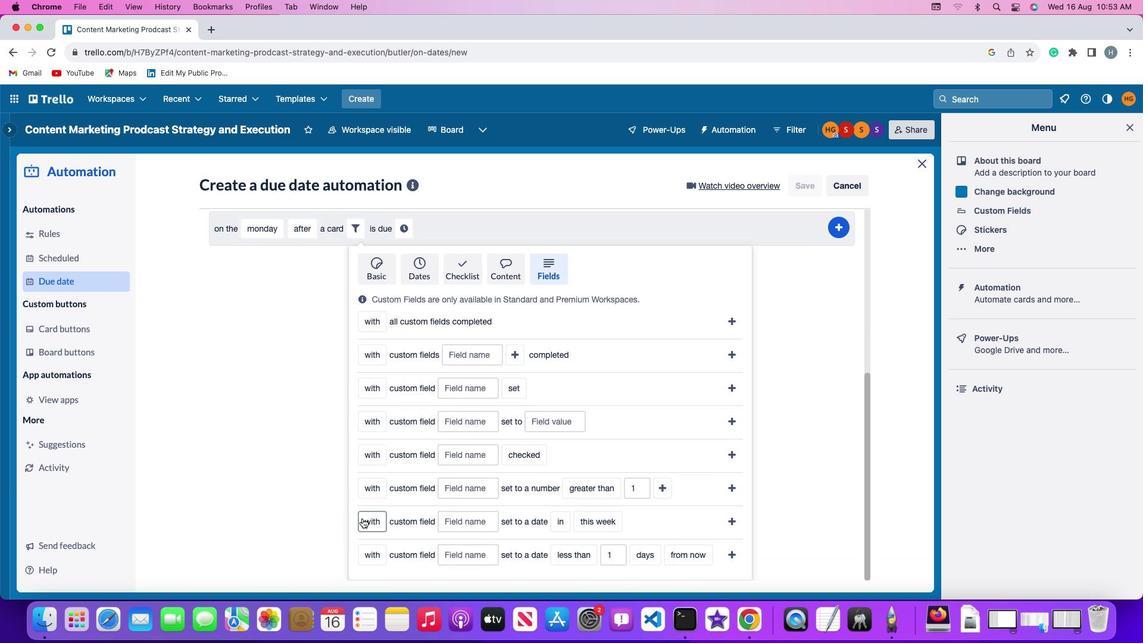 
Action: Mouse moved to (376, 537)
Screenshot: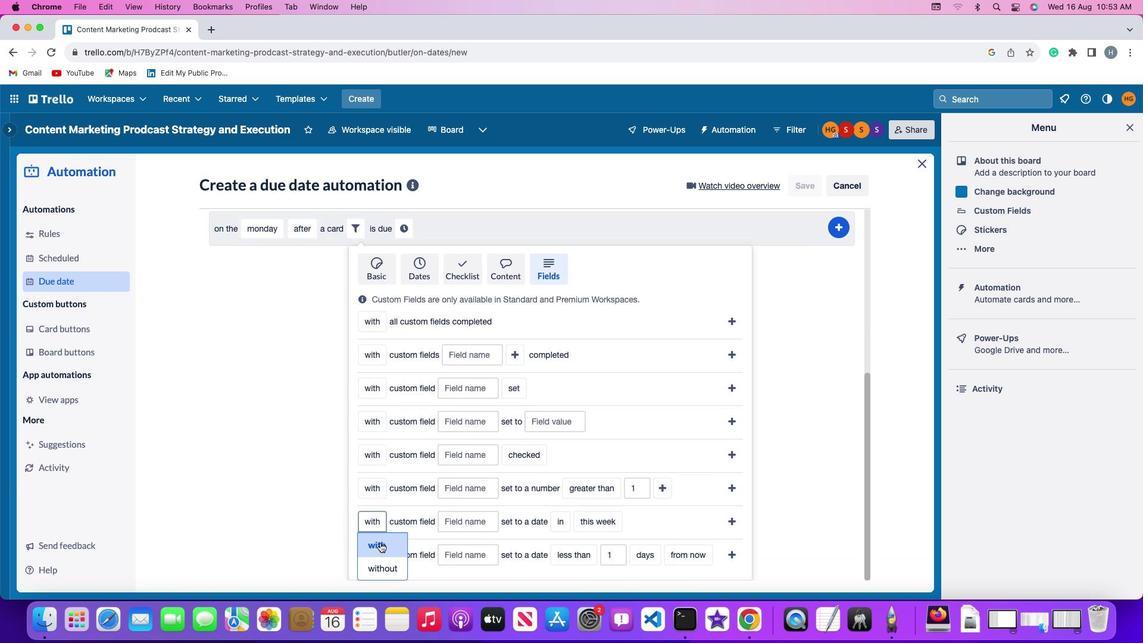 
Action: Mouse pressed left at (376, 537)
Screenshot: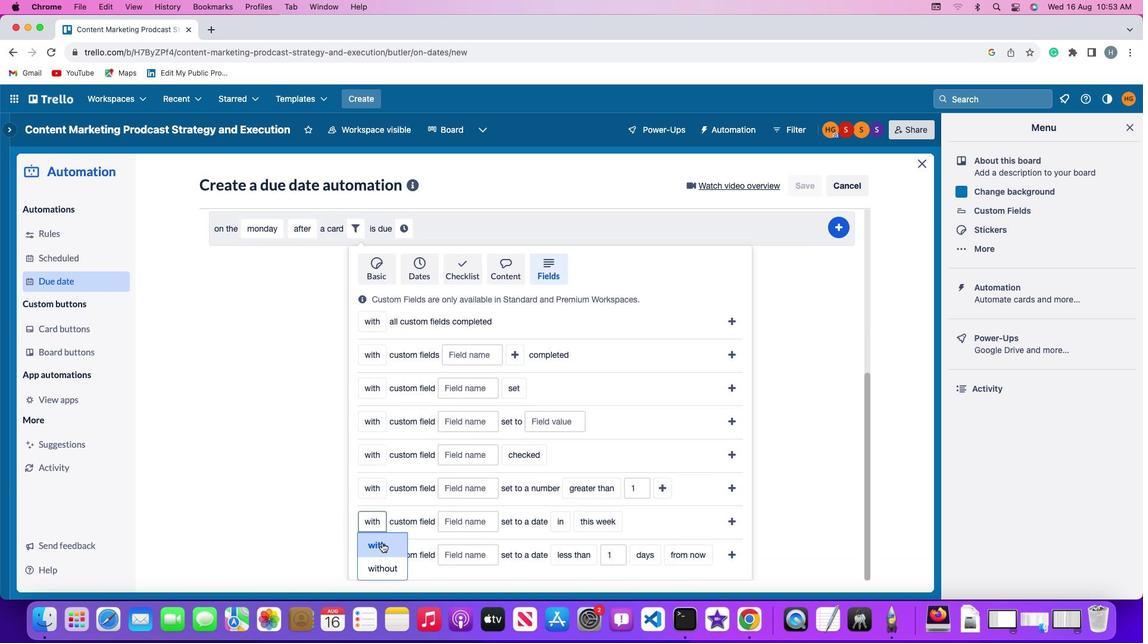 
Action: Mouse moved to (449, 524)
Screenshot: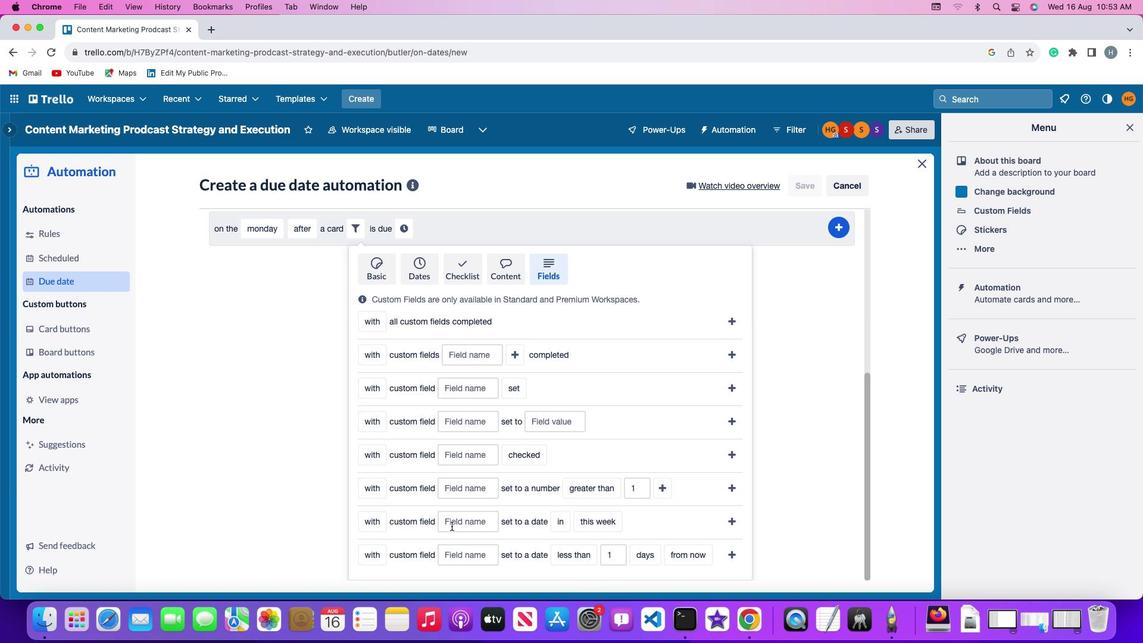 
Action: Mouse pressed left at (449, 524)
Screenshot: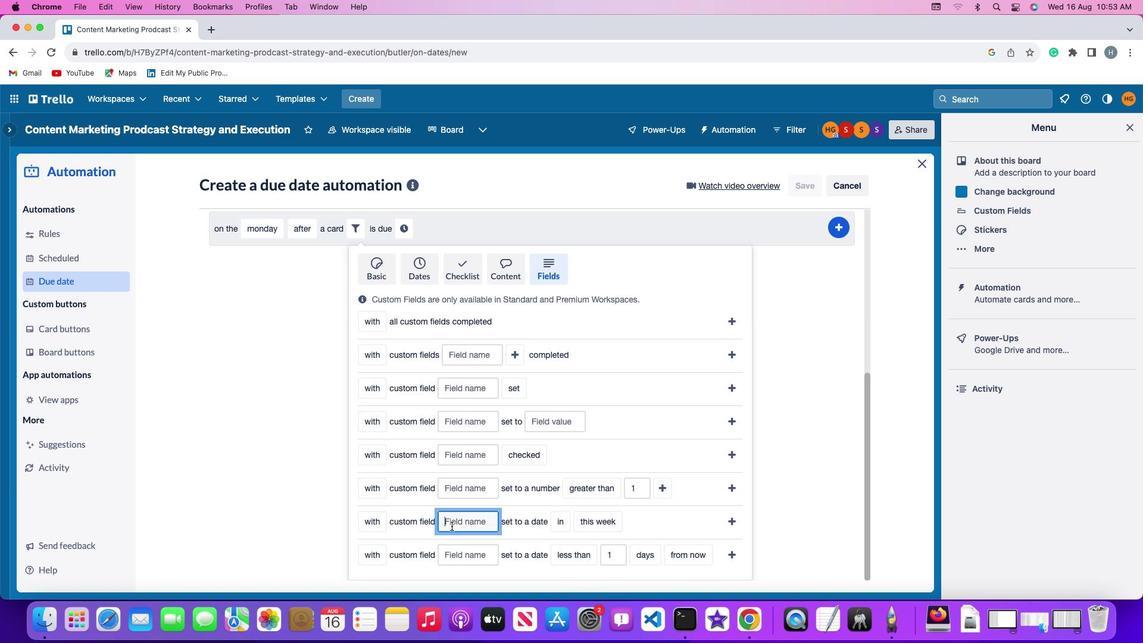 
Action: Mouse moved to (450, 524)
Screenshot: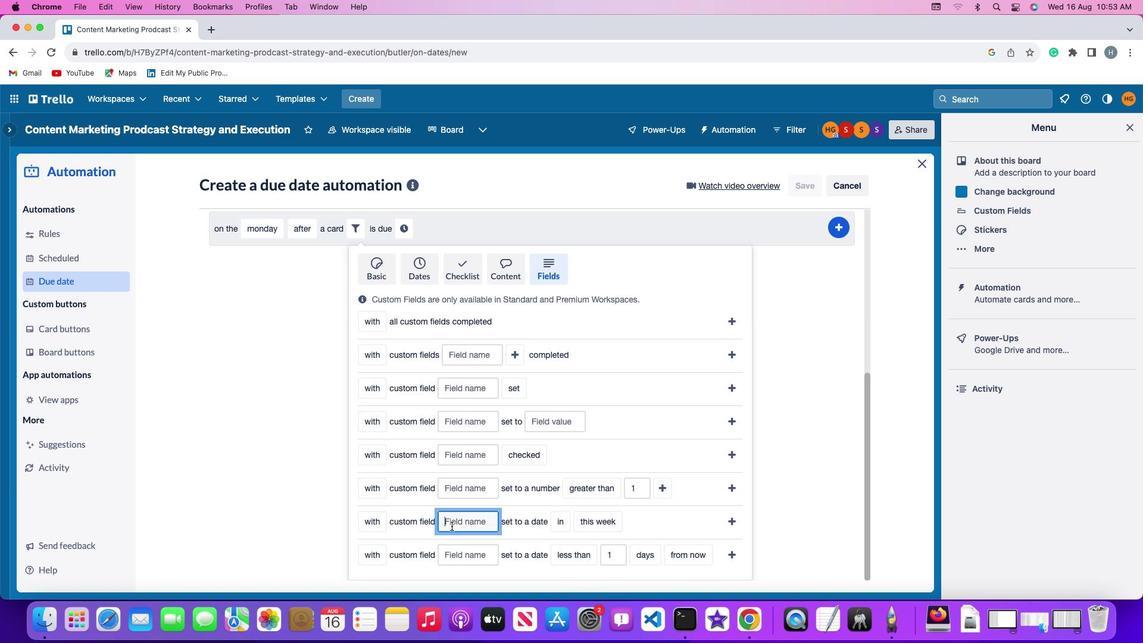 
Action: Key pressed Key.shift'R''e''s''u''m''e'
Screenshot: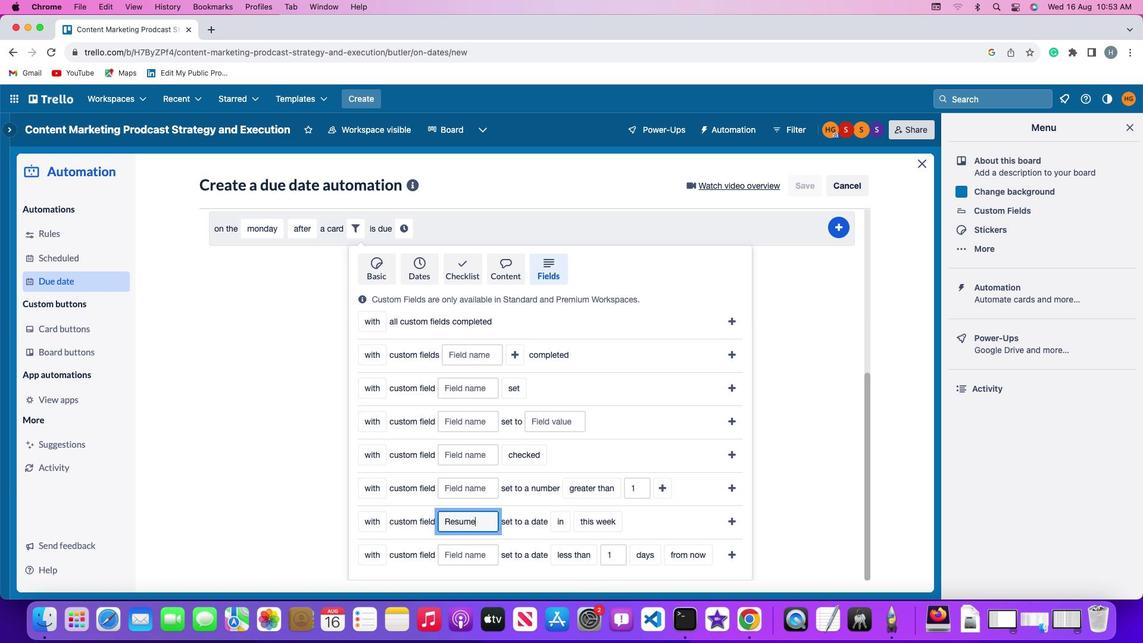 
Action: Mouse moved to (560, 526)
Screenshot: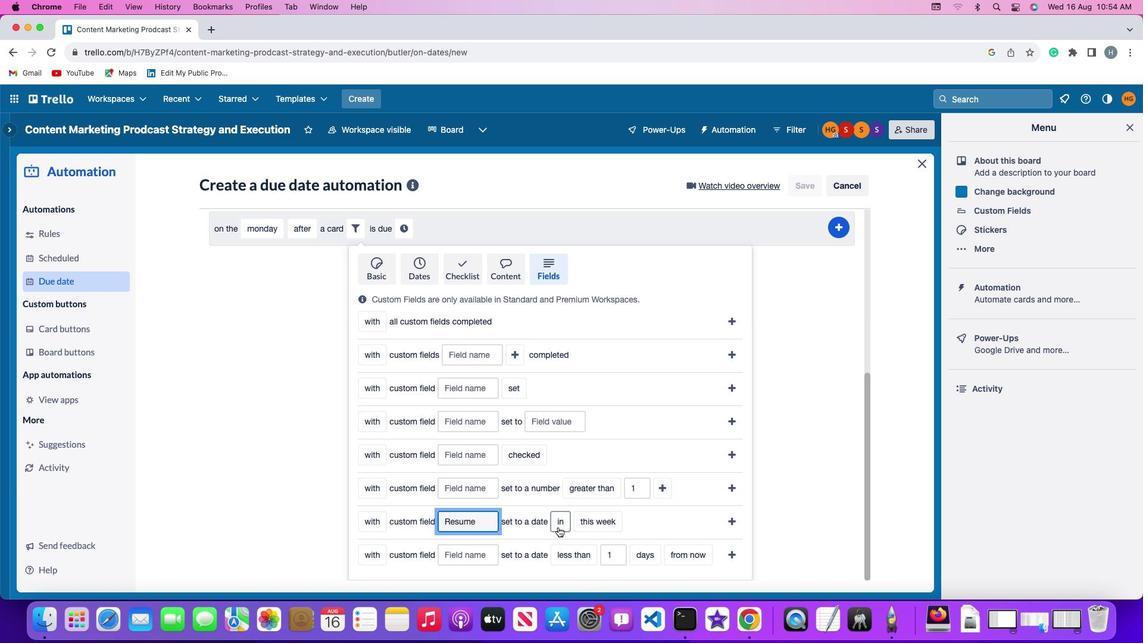 
Action: Mouse pressed left at (560, 526)
Screenshot: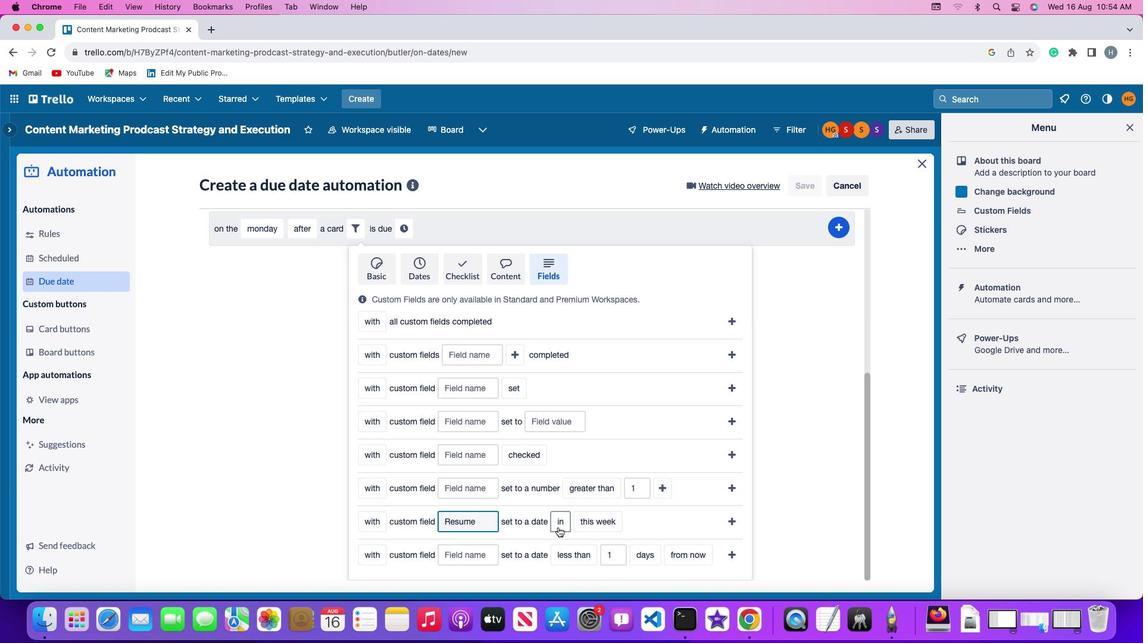 
Action: Mouse moved to (571, 556)
Screenshot: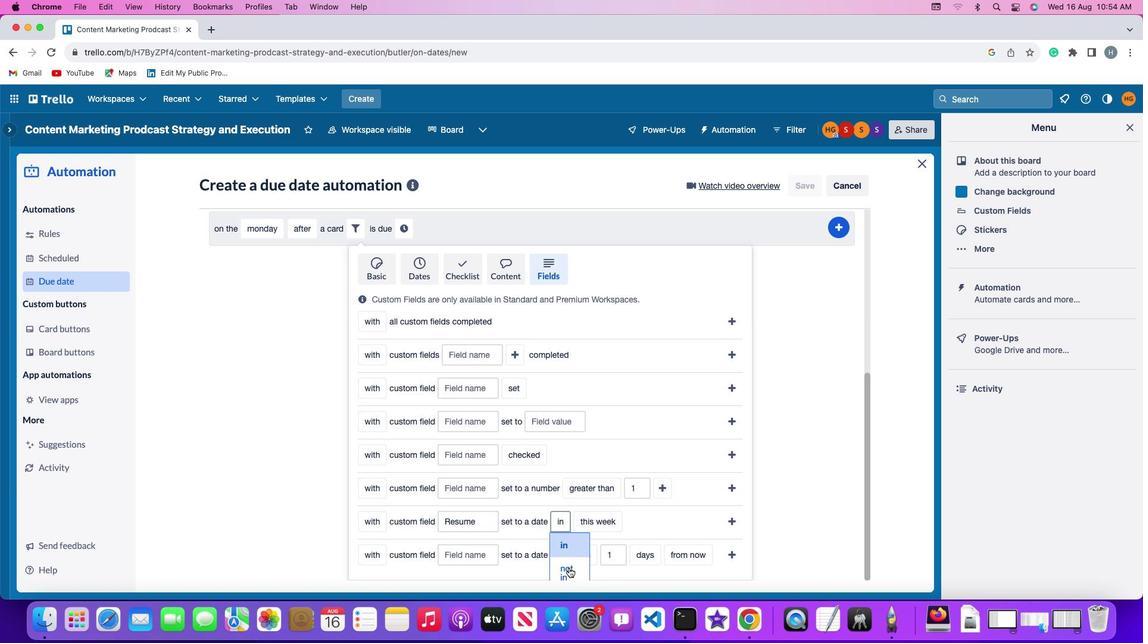 
Action: Mouse pressed left at (571, 556)
Screenshot: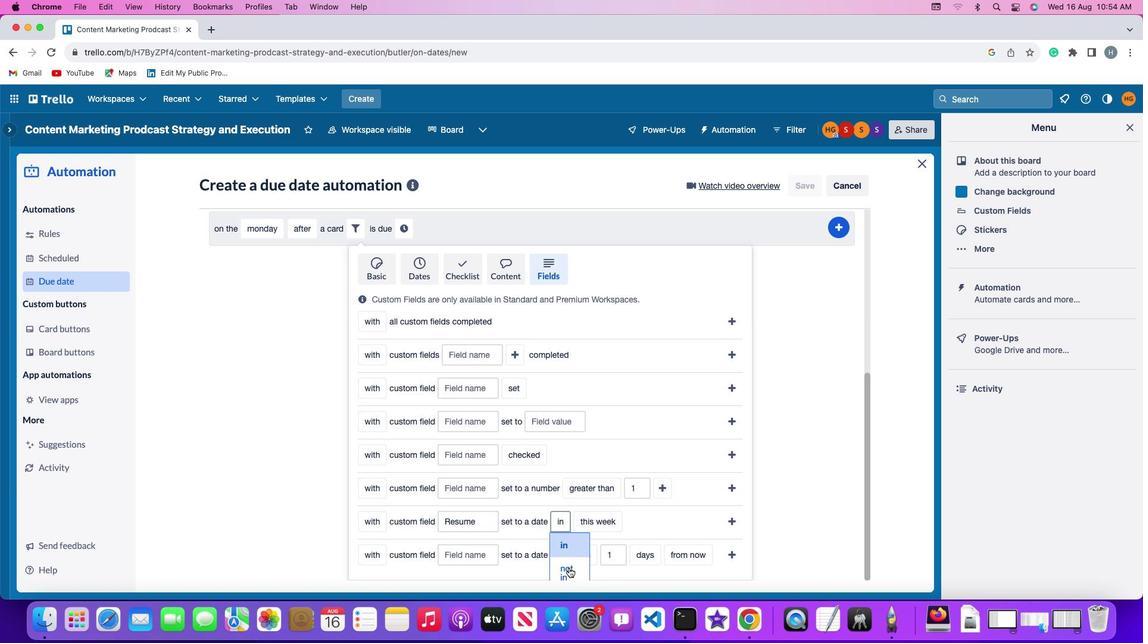 
Action: Mouse moved to (613, 523)
Screenshot: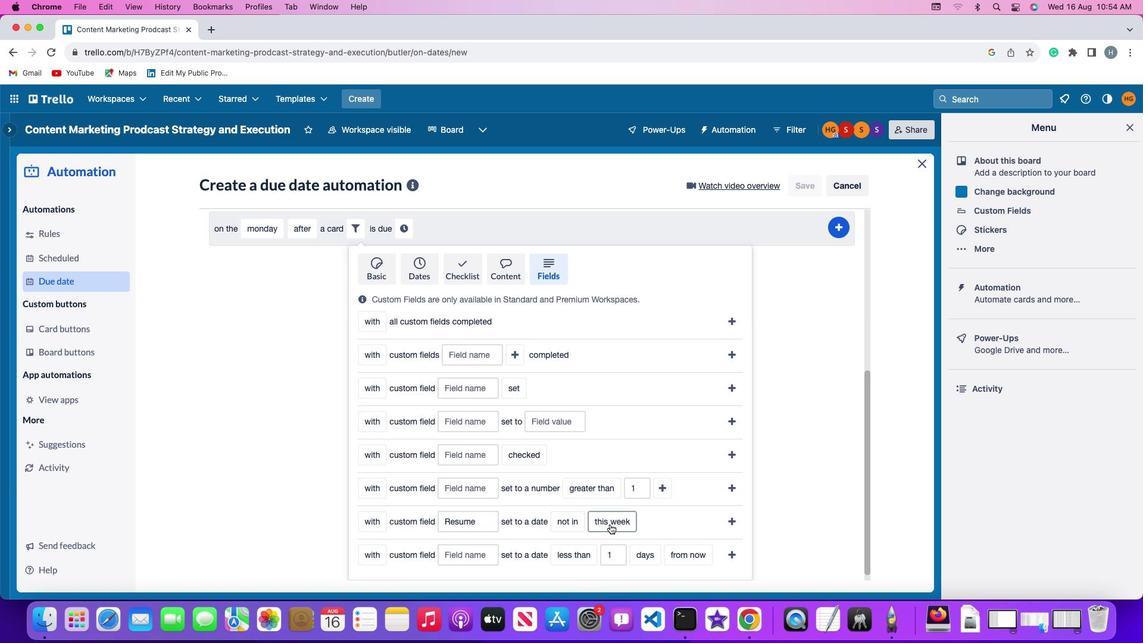 
Action: Mouse pressed left at (613, 523)
Screenshot: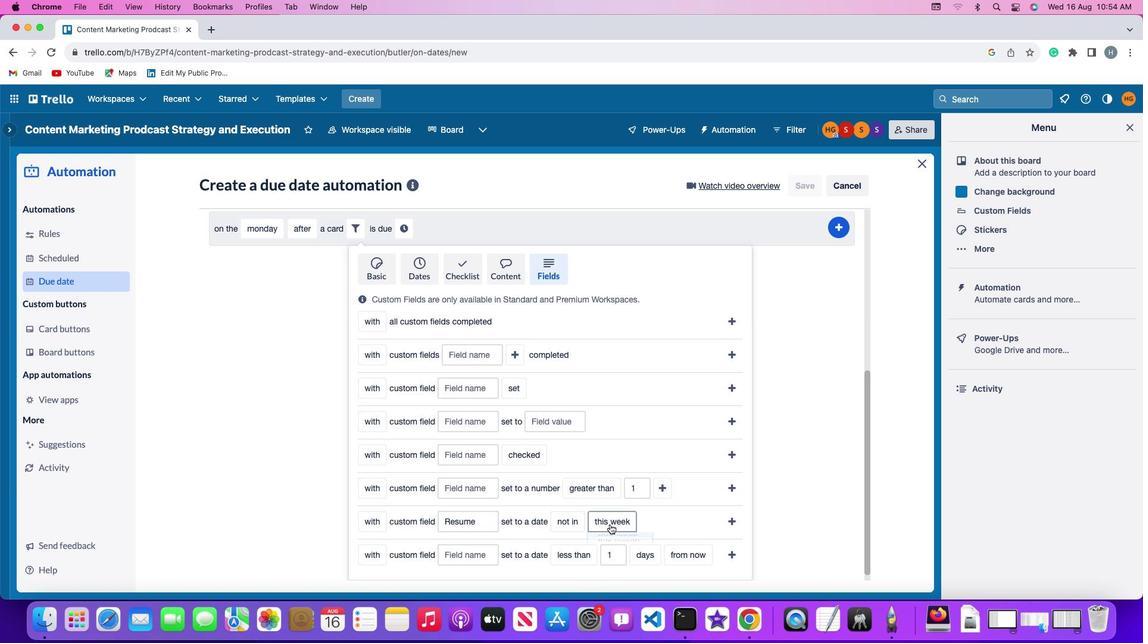 
Action: Mouse moved to (627, 551)
Screenshot: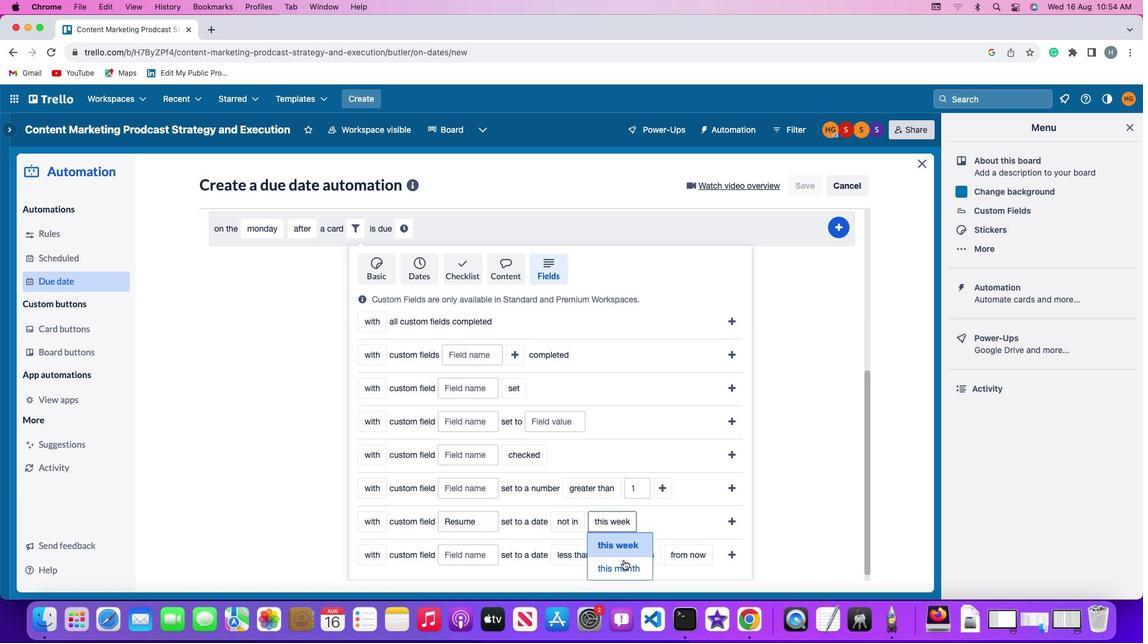 
Action: Mouse pressed left at (627, 551)
Screenshot: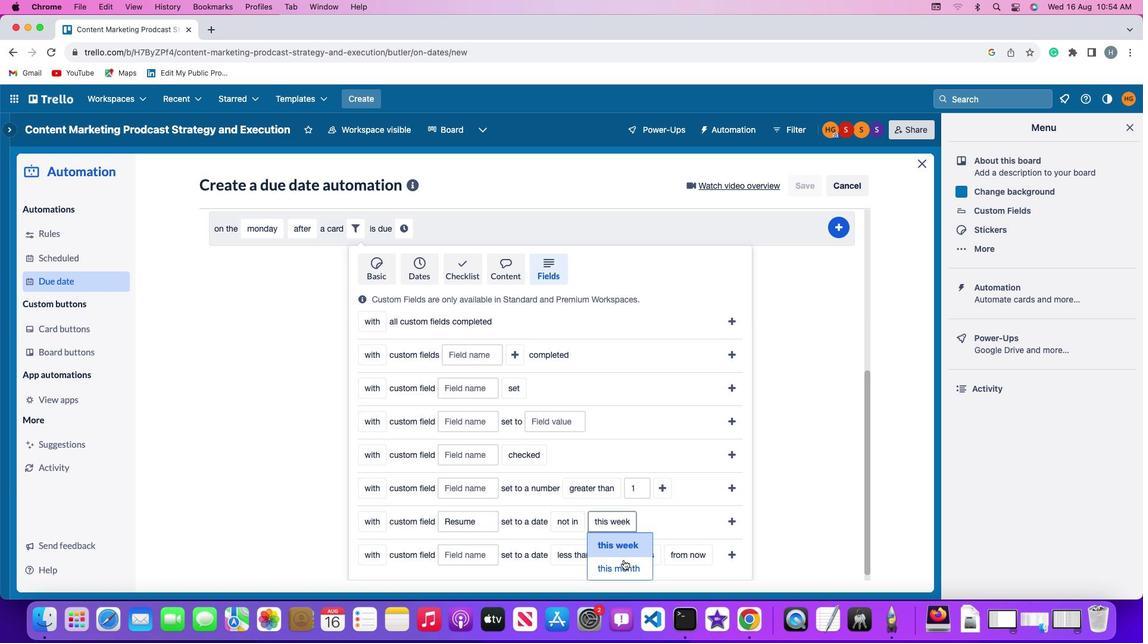 
Action: Mouse moved to (739, 519)
Screenshot: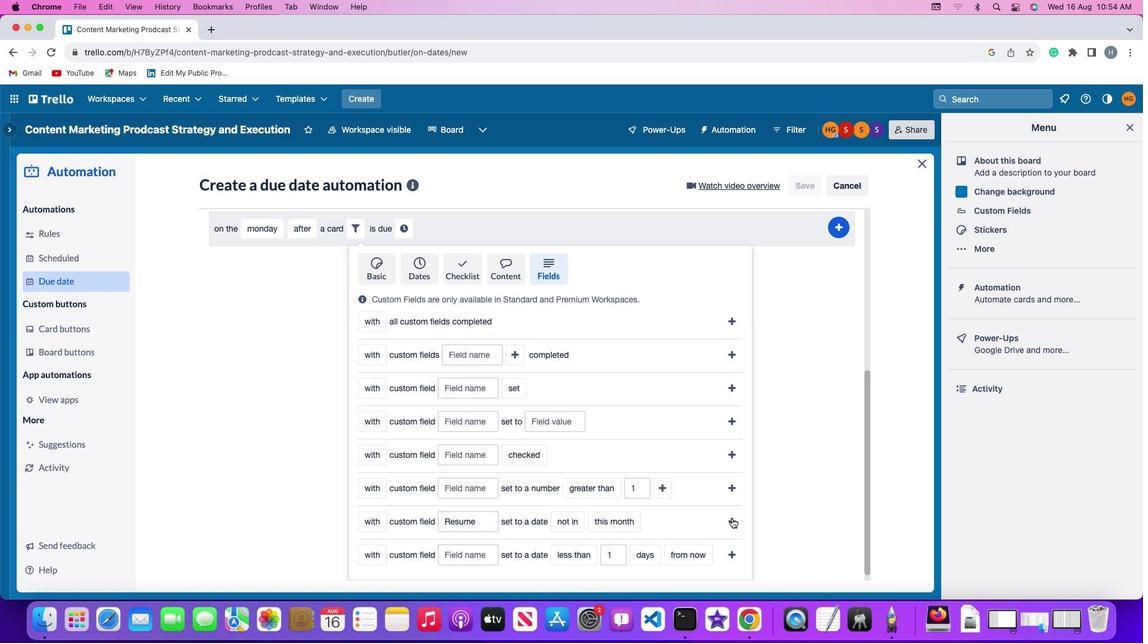 
Action: Mouse pressed left at (739, 519)
Screenshot: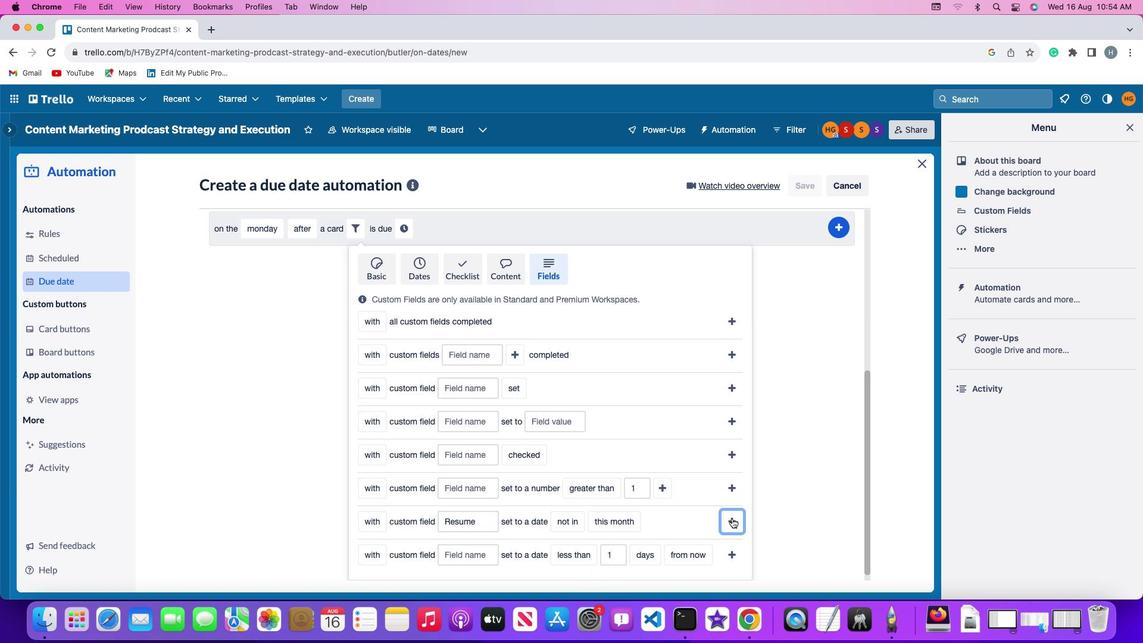 
Action: Mouse moved to (657, 523)
Screenshot: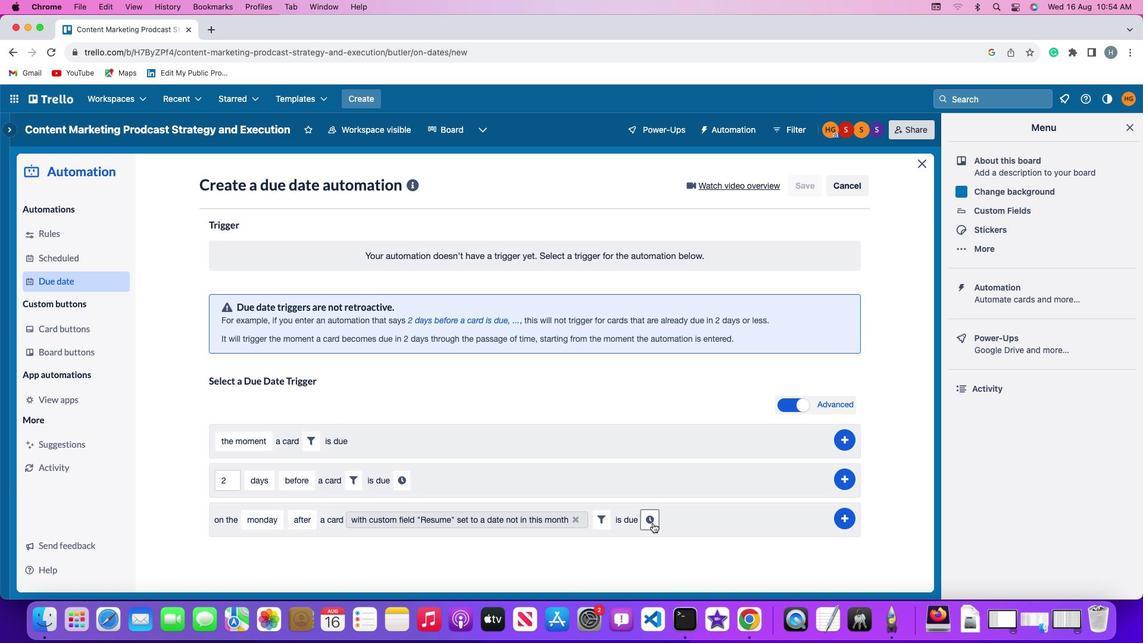 
Action: Mouse pressed left at (657, 523)
Screenshot: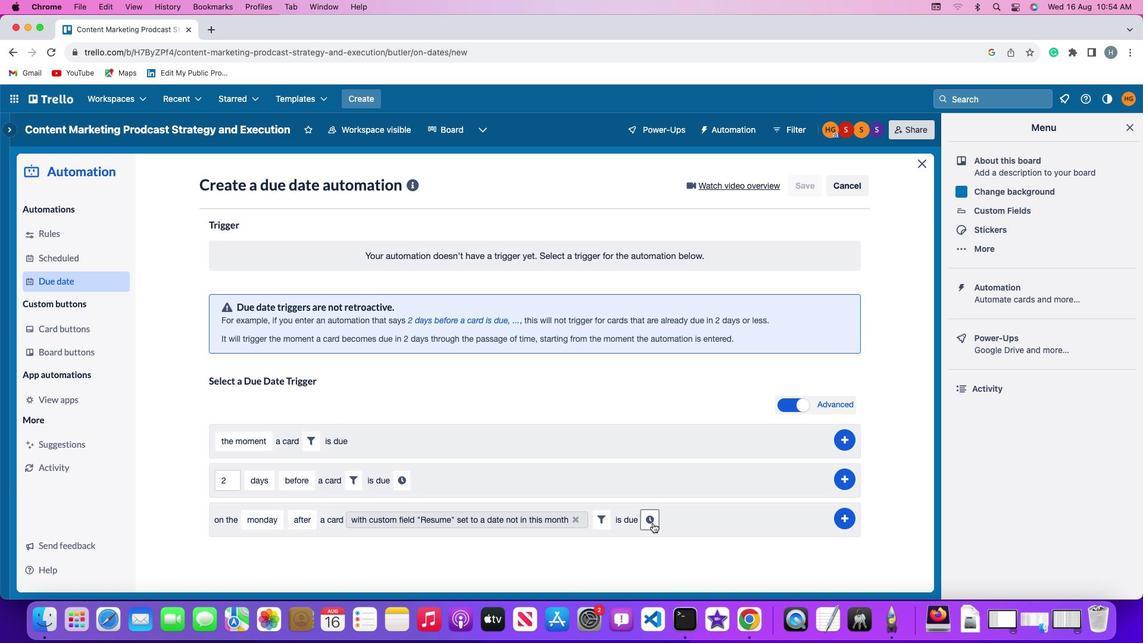 
Action: Mouse moved to (680, 522)
Screenshot: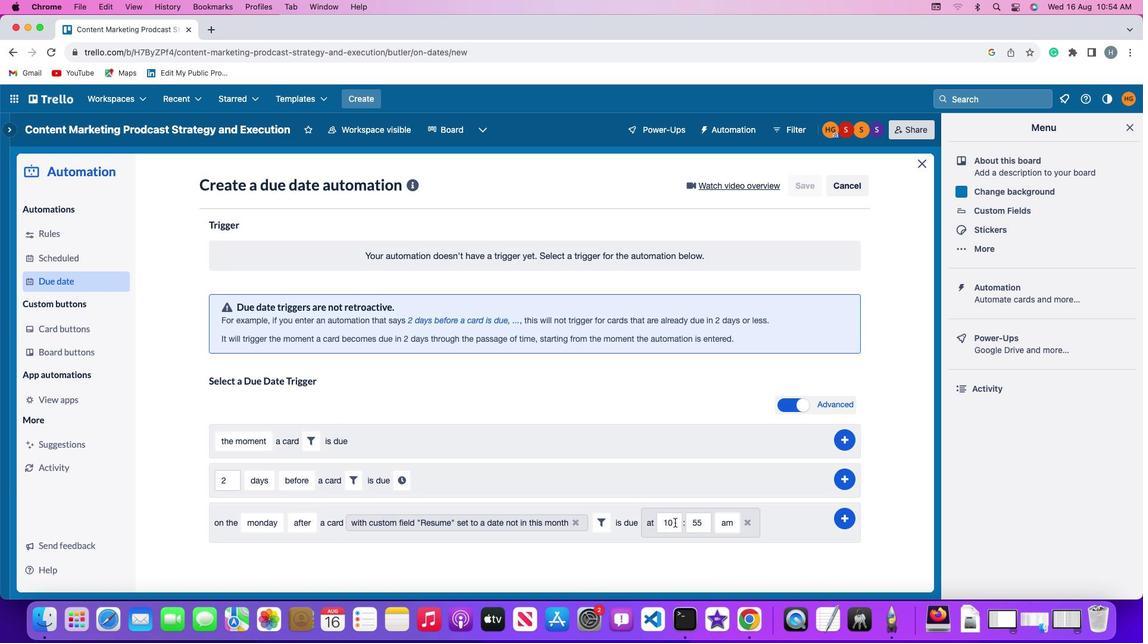 
Action: Mouse pressed left at (680, 522)
Screenshot: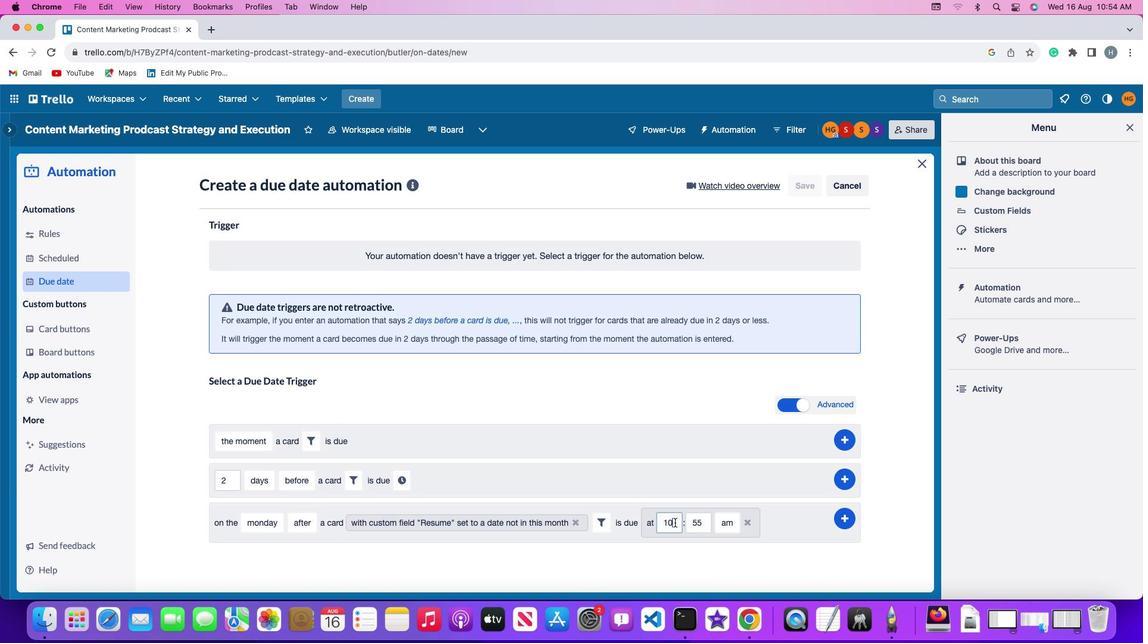 
Action: Key pressed Key.backspaceKey.backspaceKey.backspace'1''1'
Screenshot: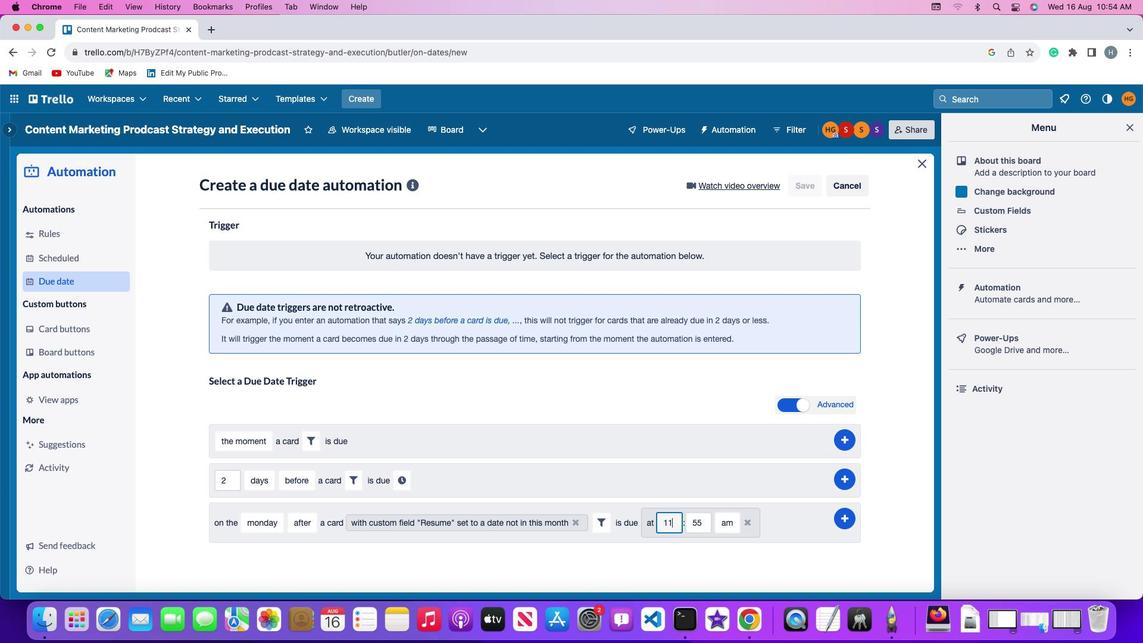
Action: Mouse moved to (705, 521)
Screenshot: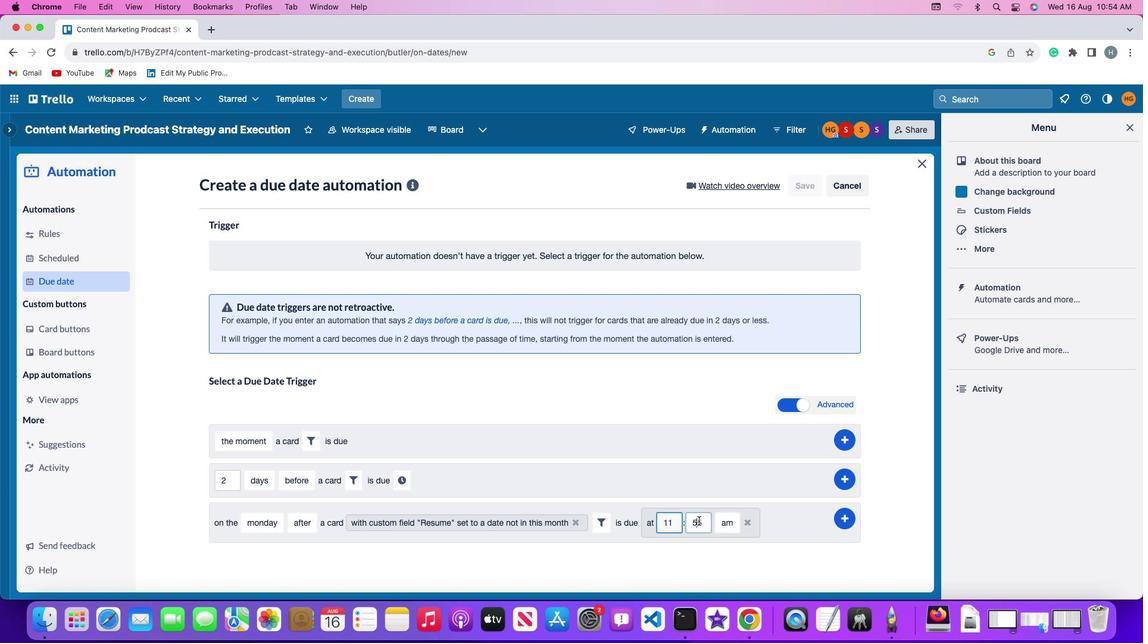 
Action: Mouse pressed left at (705, 521)
Screenshot: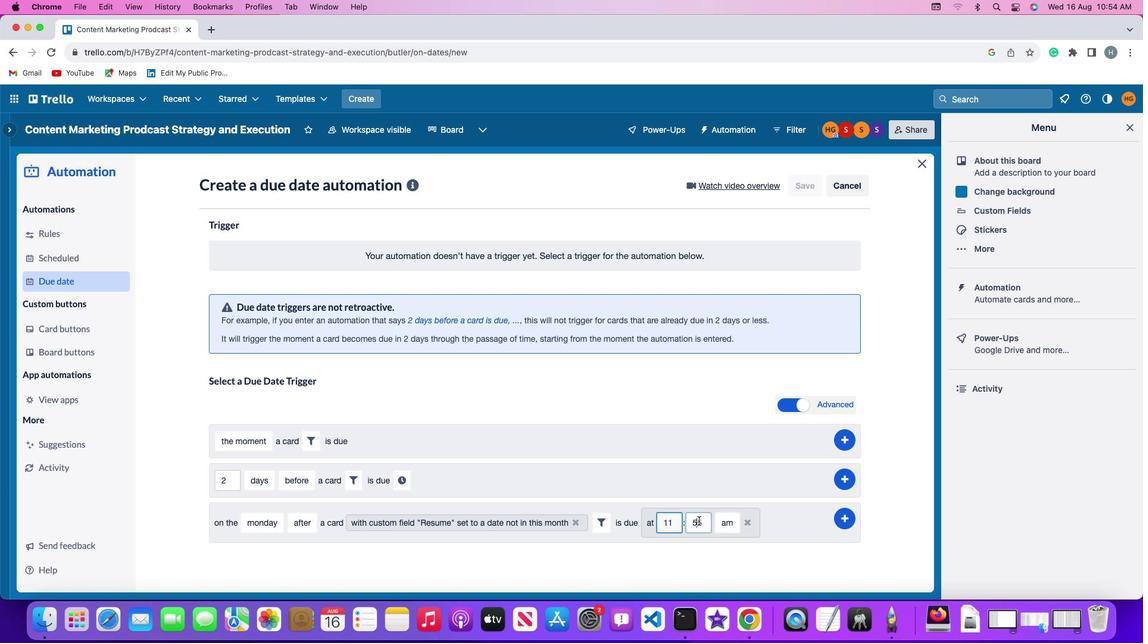 
Action: Key pressed Key.backspaceKey.backspaceKey.rightKey.backspaceKey.backspace'0''0'
Screenshot: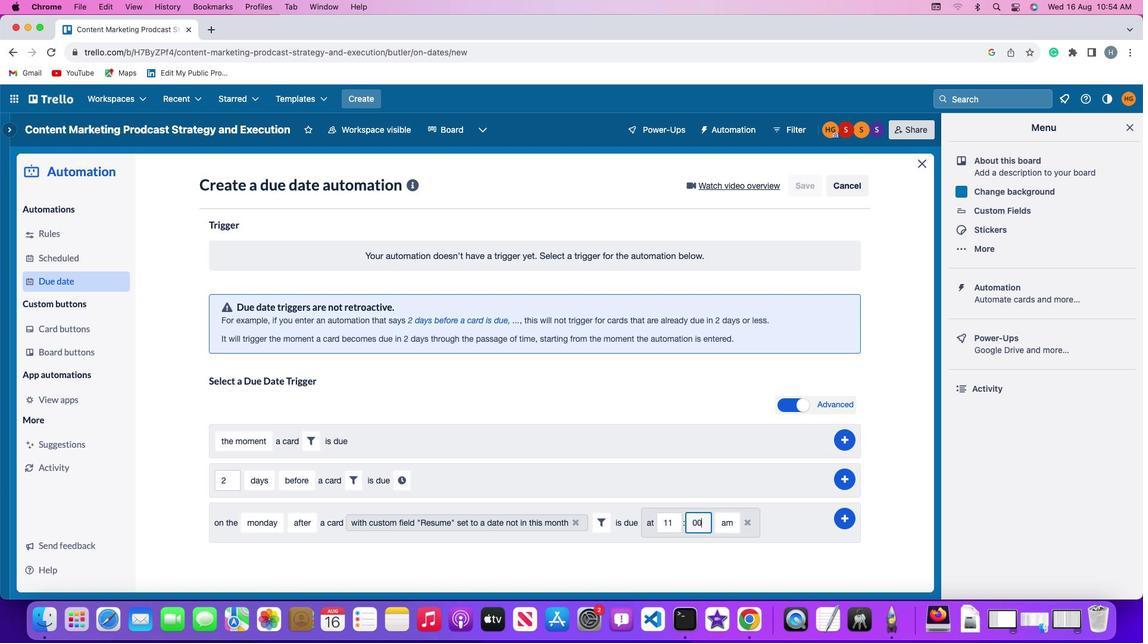 
Action: Mouse moved to (732, 521)
Screenshot: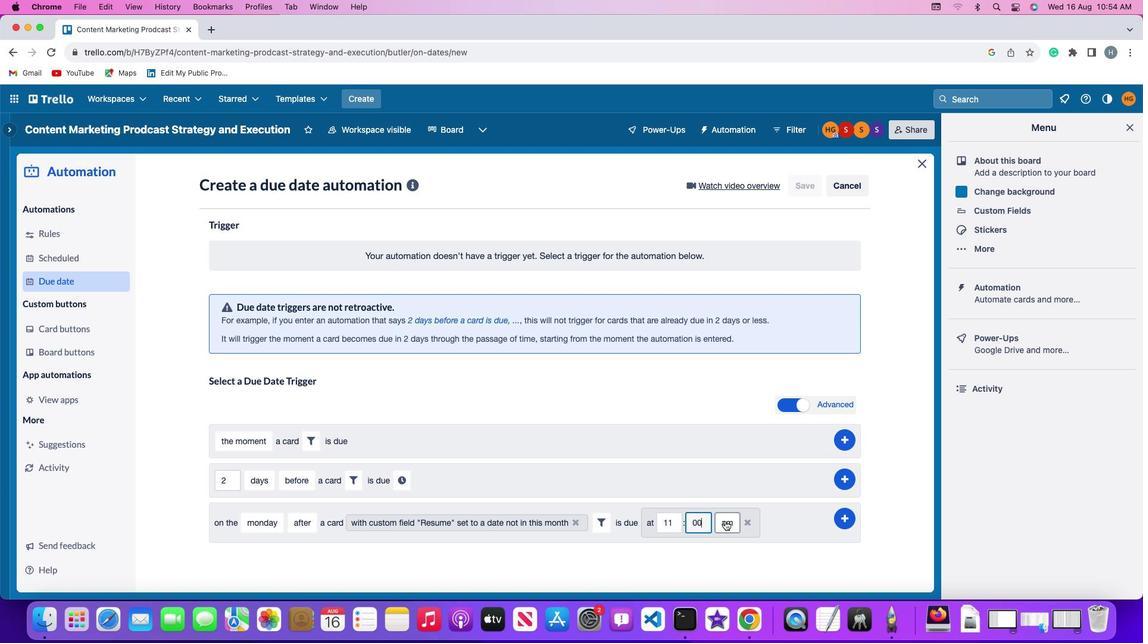 
Action: Mouse pressed left at (732, 521)
Screenshot: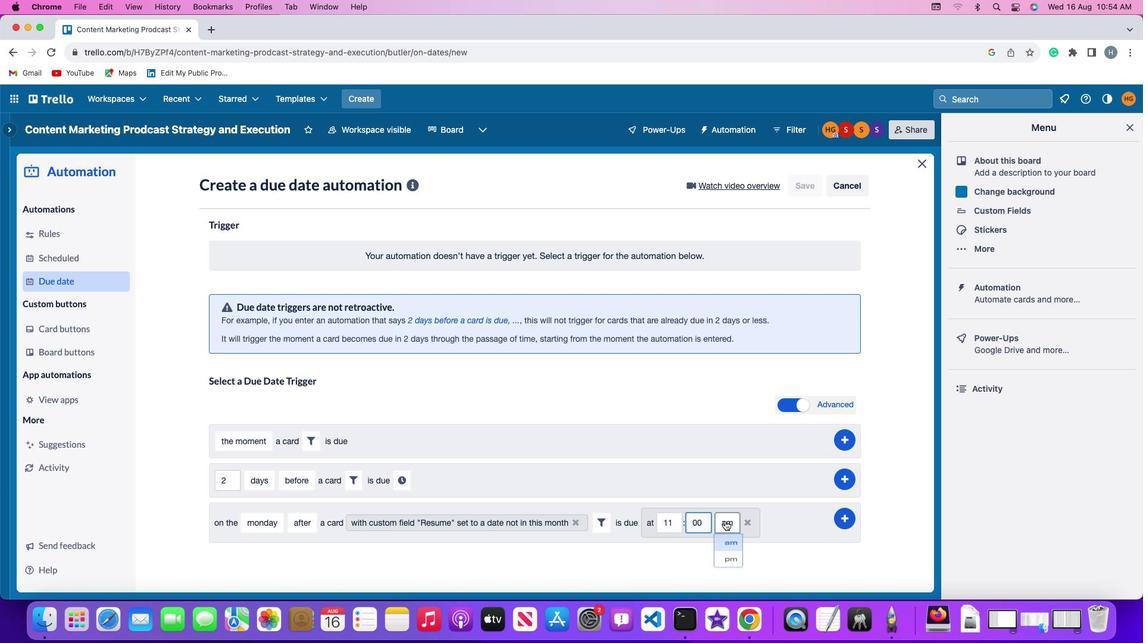 
Action: Mouse moved to (739, 538)
Screenshot: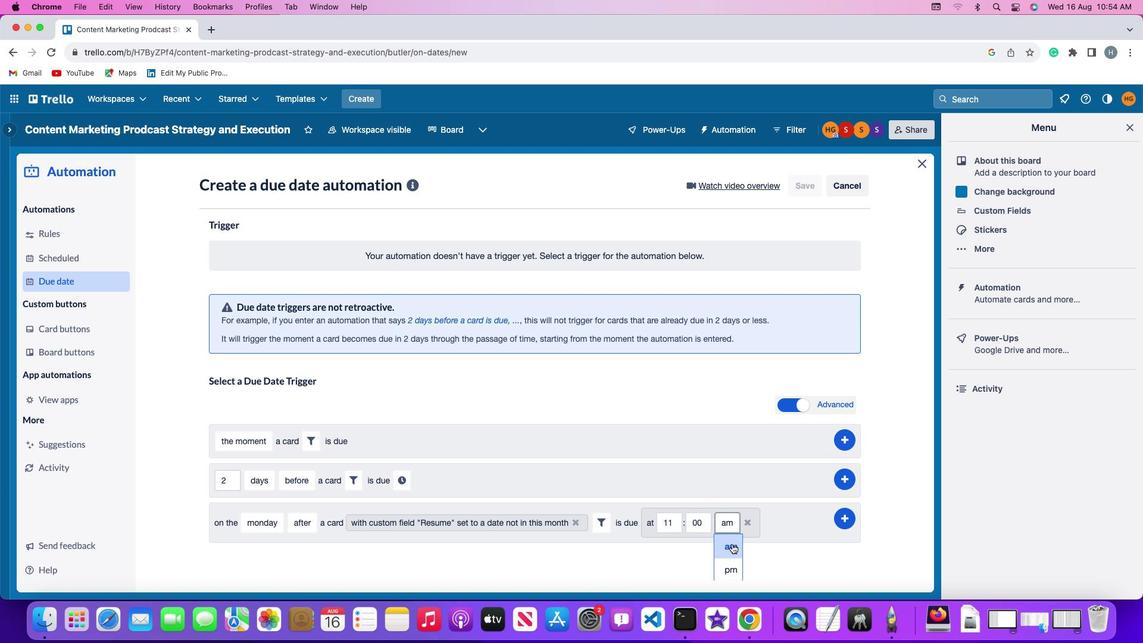 
Action: Mouse pressed left at (739, 538)
Screenshot: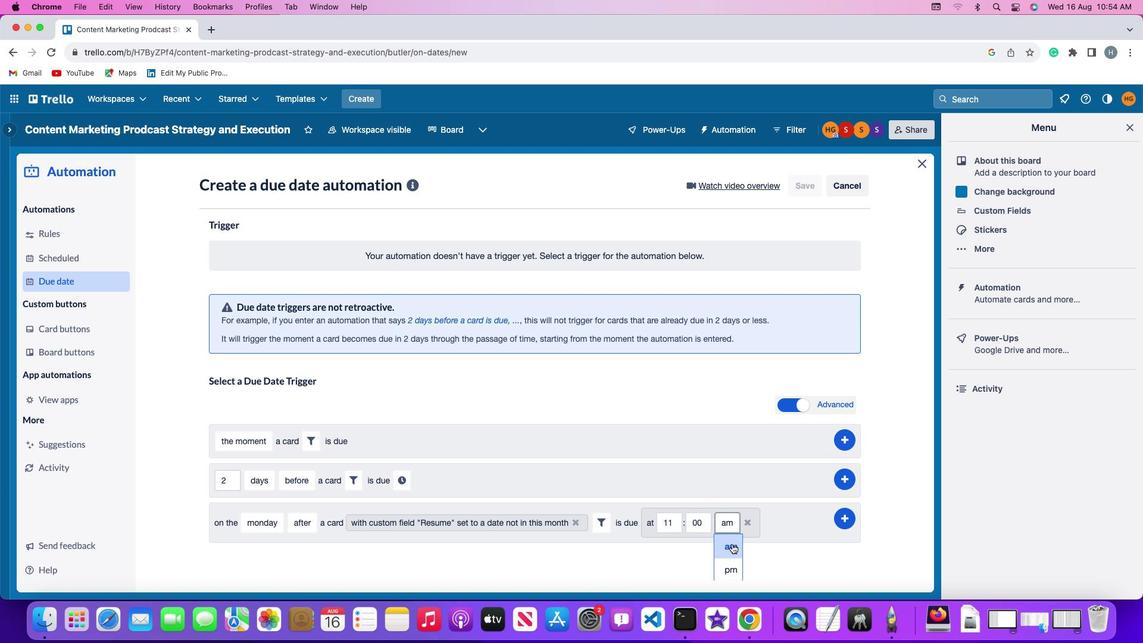
Action: Mouse moved to (853, 517)
Screenshot: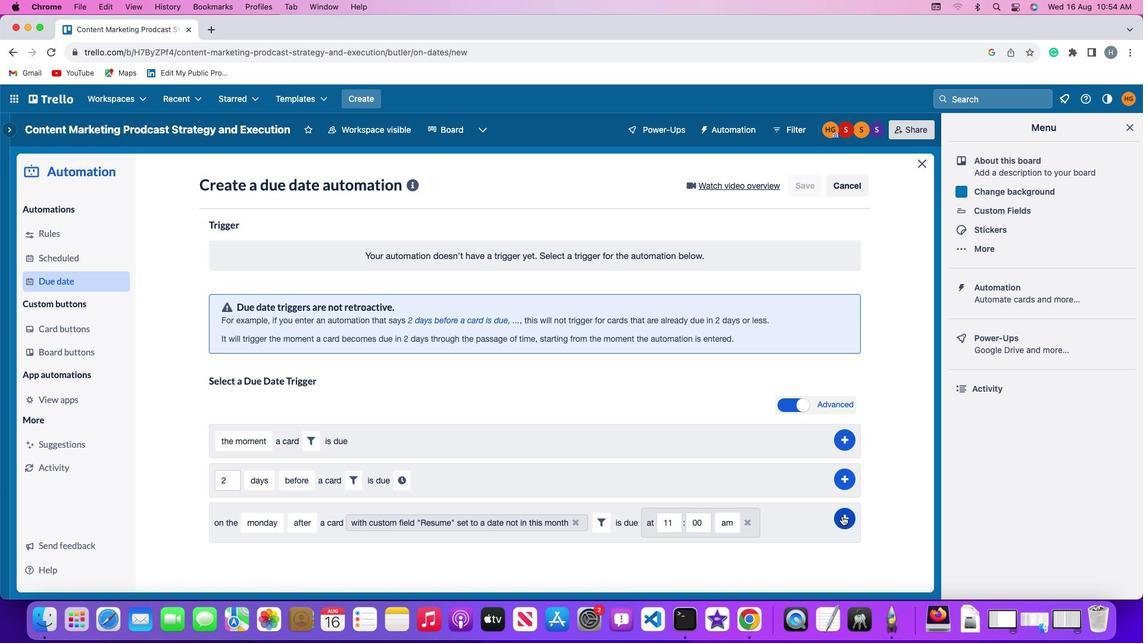 
Action: Mouse pressed left at (853, 517)
Screenshot: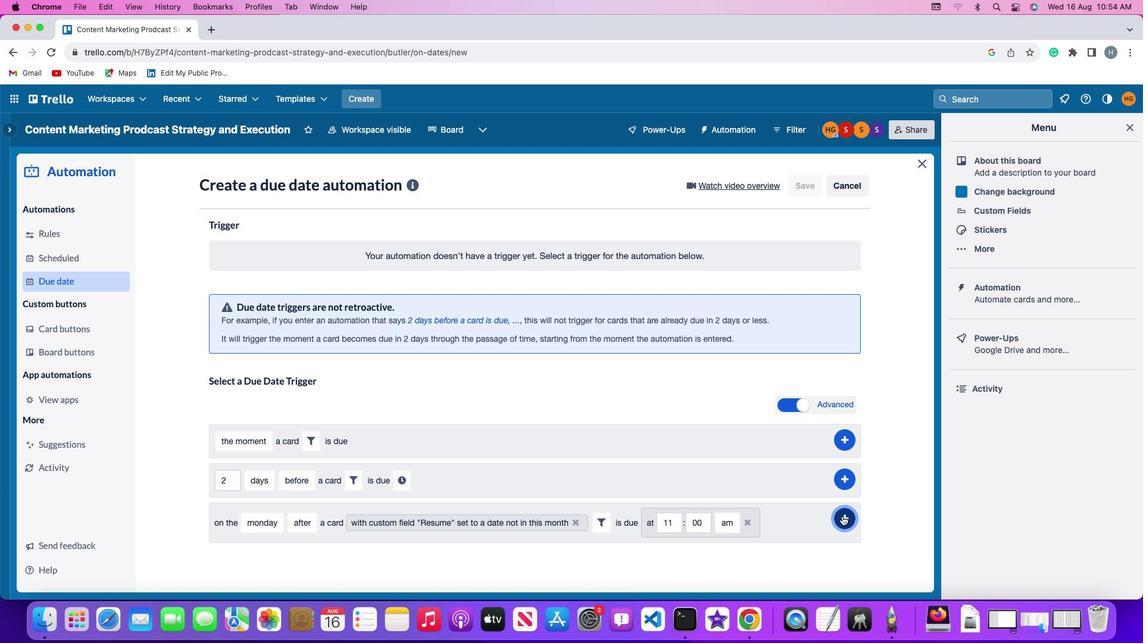 
Action: Mouse moved to (915, 458)
Screenshot: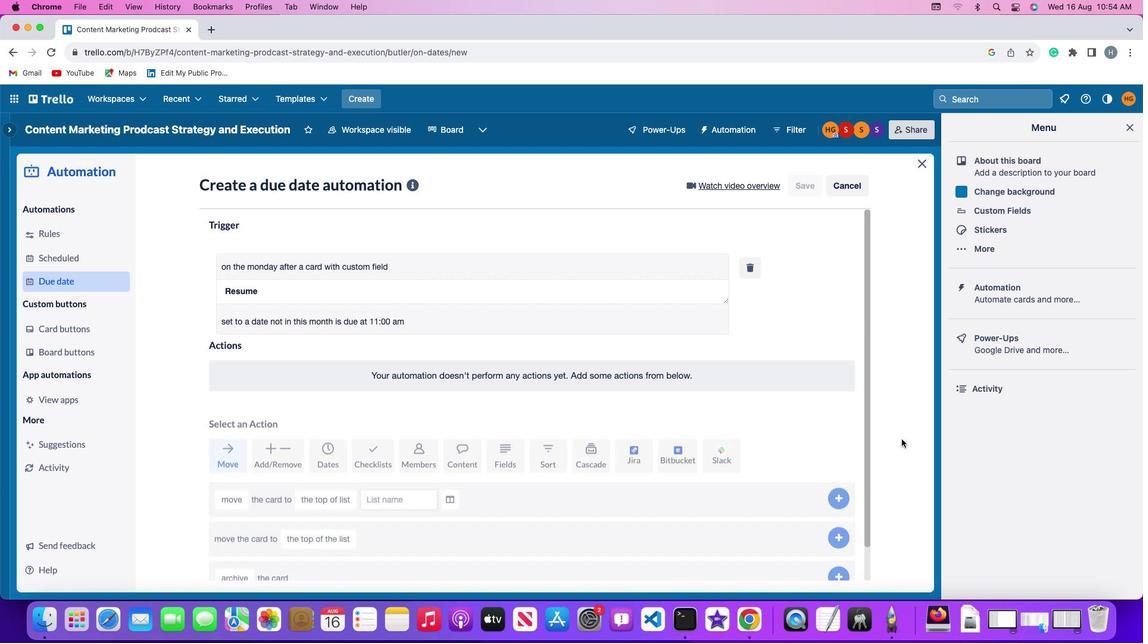 
